 Task: Find connections with filter location Pātan with filter topic #Coachingwith filter profile language German with filter current company Aditya Birla Chemicals with filter school G.H. Raisoni College of Engineering(GHRCE), Nagpur  with filter industry Landscaping Services with filter service category Digital Marketing with filter keywords title Graphic Designer
Action: Mouse moved to (482, 70)
Screenshot: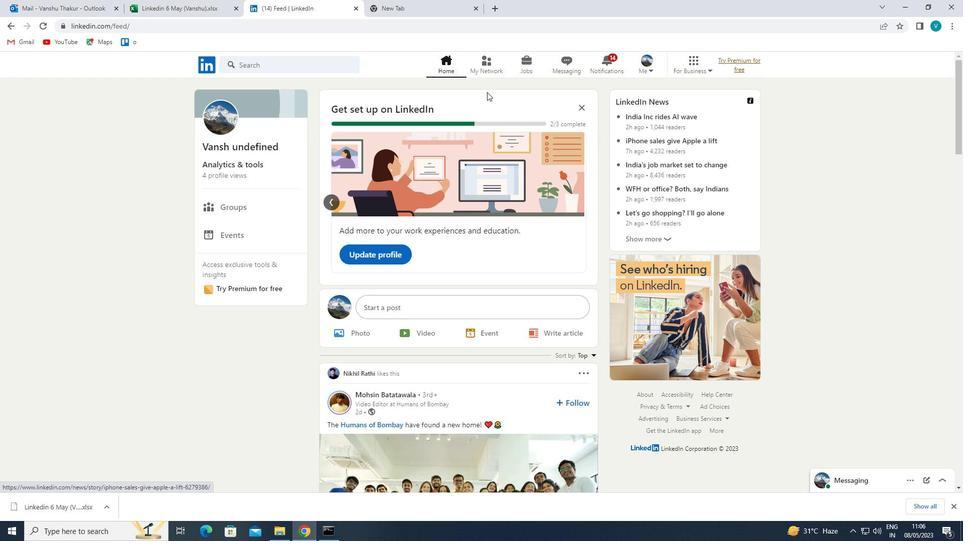 
Action: Mouse pressed left at (482, 70)
Screenshot: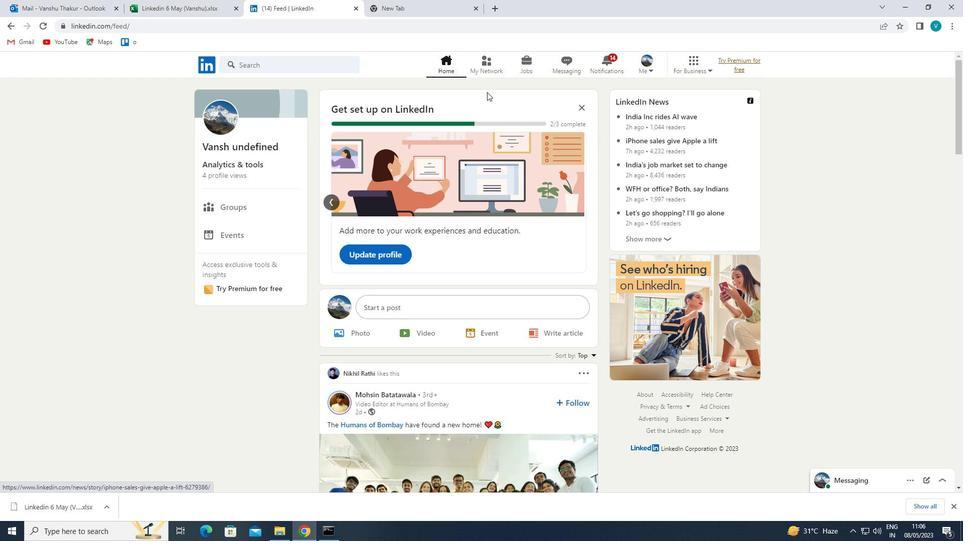 
Action: Mouse moved to (271, 117)
Screenshot: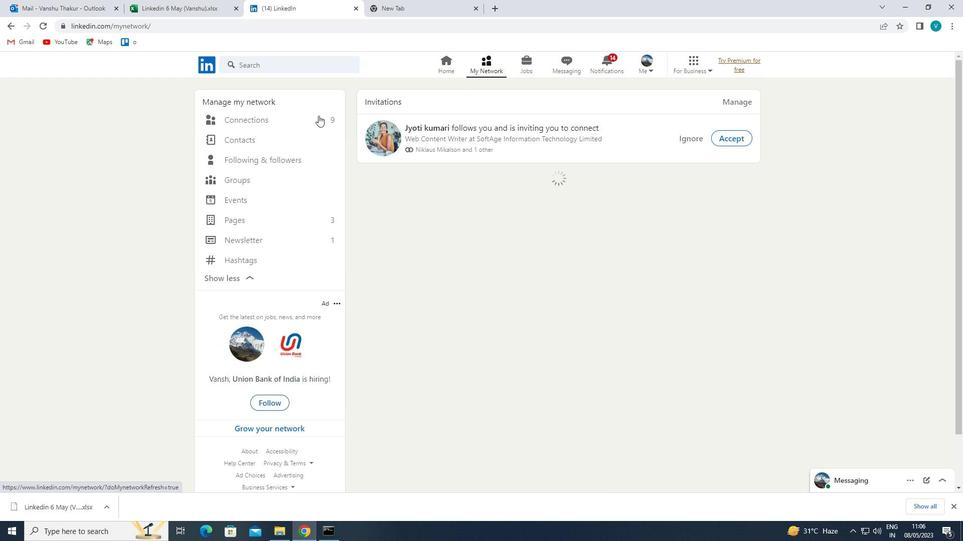 
Action: Mouse pressed left at (271, 117)
Screenshot: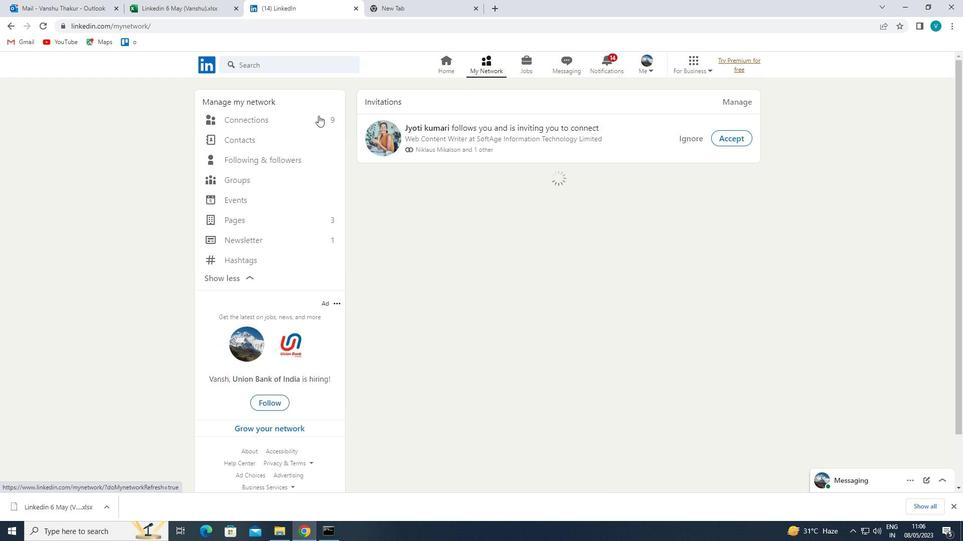 
Action: Mouse moved to (543, 122)
Screenshot: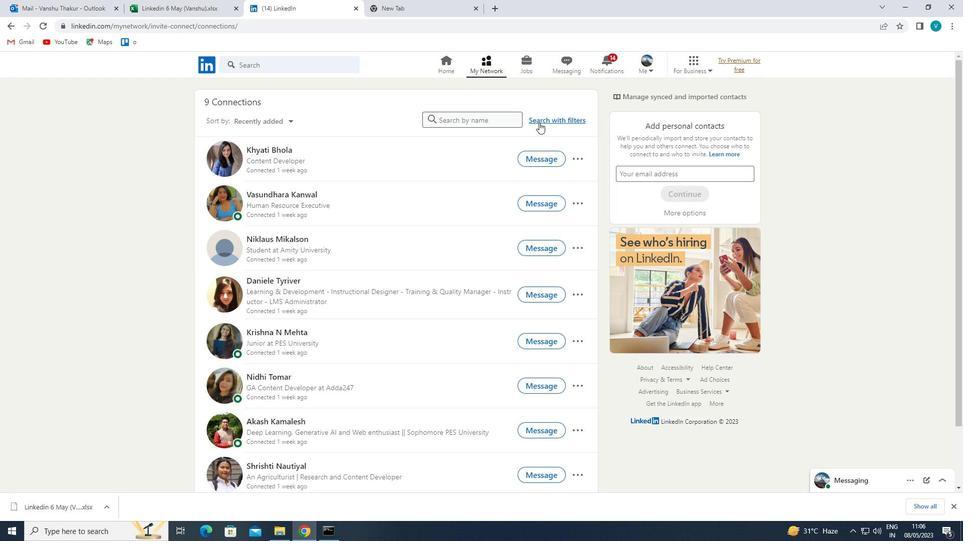
Action: Mouse pressed left at (543, 122)
Screenshot: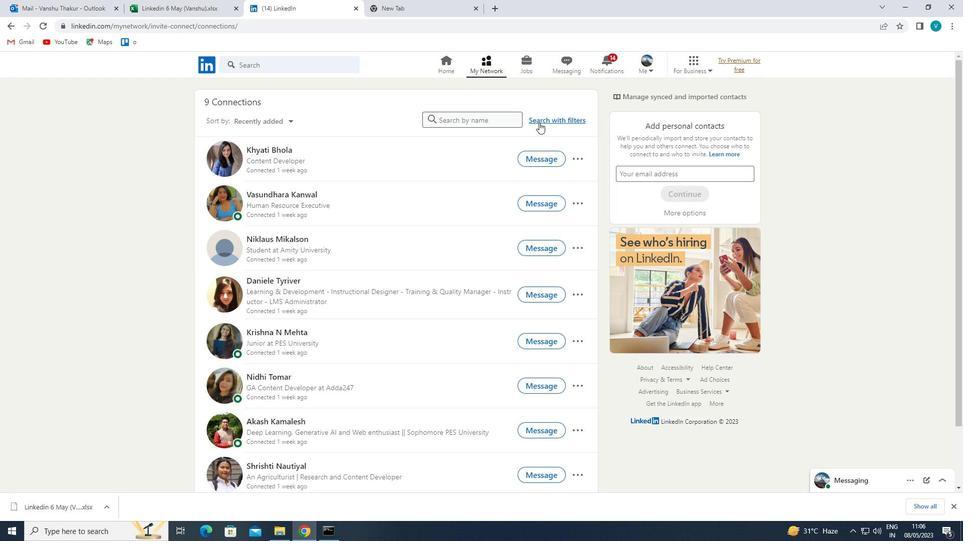 
Action: Mouse moved to (490, 96)
Screenshot: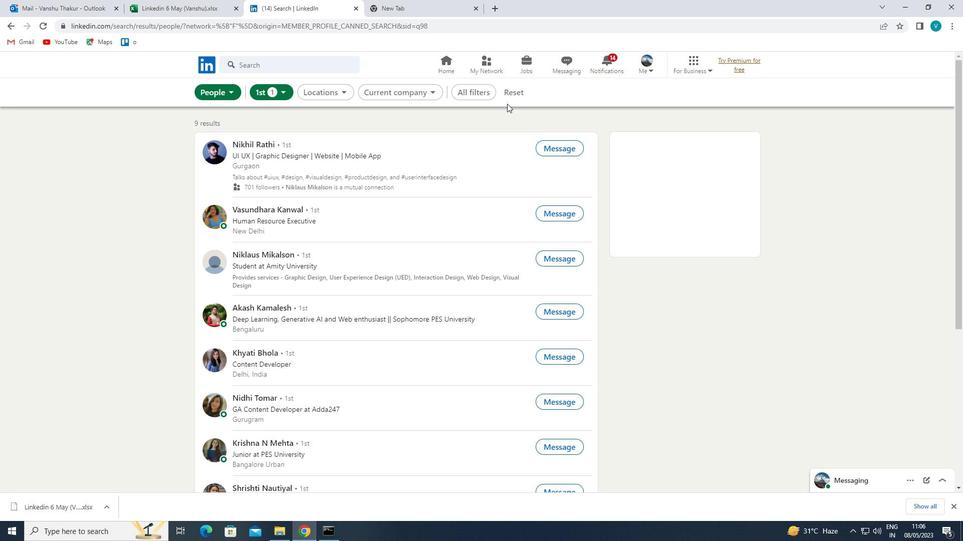 
Action: Mouse pressed left at (490, 96)
Screenshot: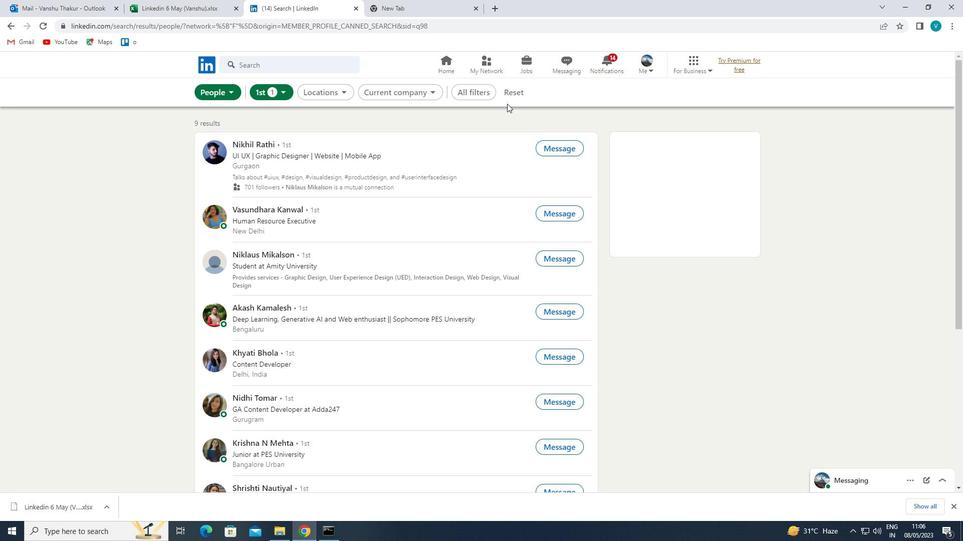 
Action: Mouse moved to (738, 179)
Screenshot: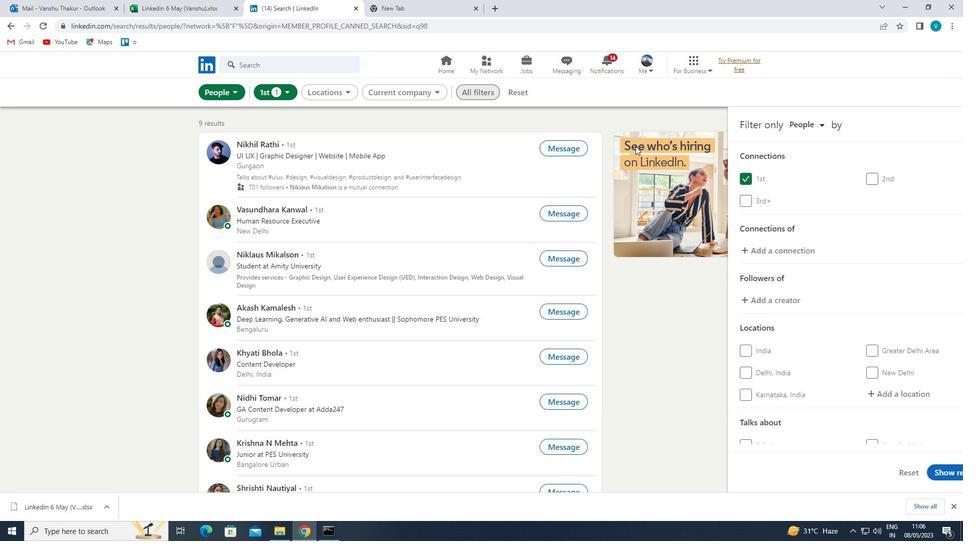 
Action: Mouse scrolled (738, 178) with delta (0, 0)
Screenshot: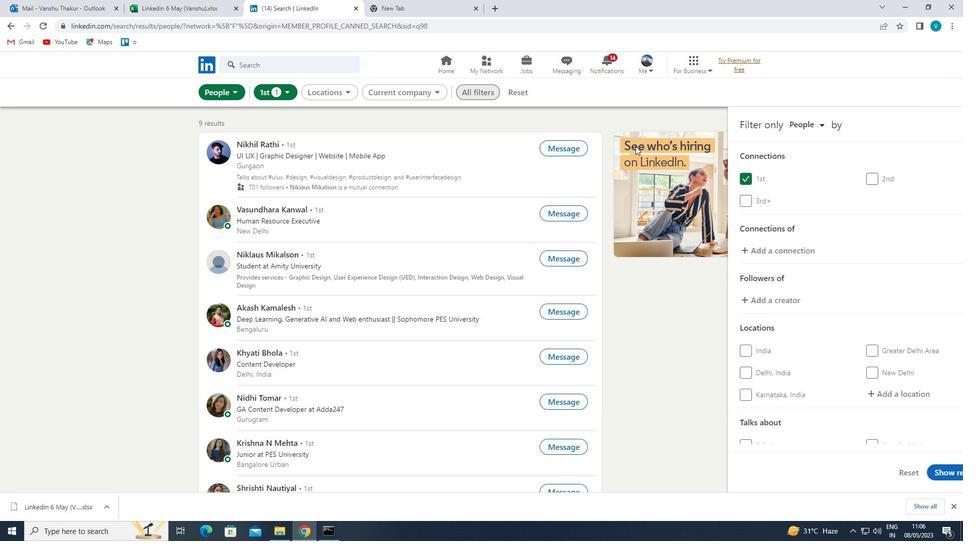 
Action: Mouse moved to (739, 179)
Screenshot: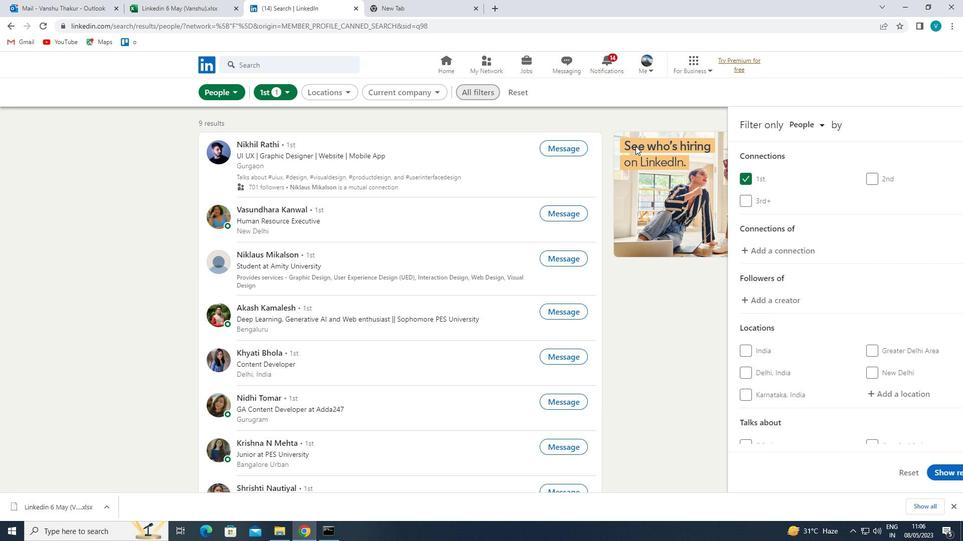 
Action: Mouse scrolled (739, 179) with delta (0, 0)
Screenshot: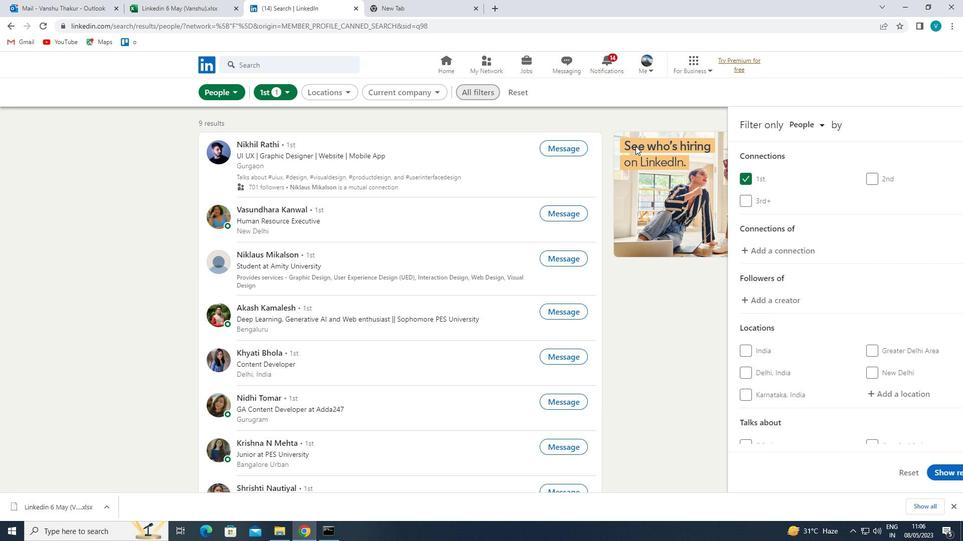 
Action: Mouse moved to (830, 292)
Screenshot: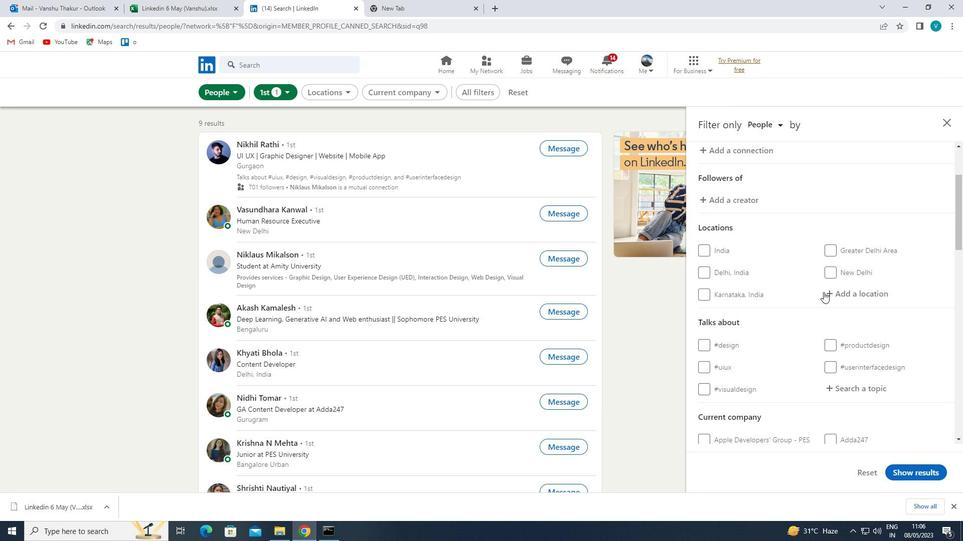 
Action: Mouse pressed left at (830, 292)
Screenshot: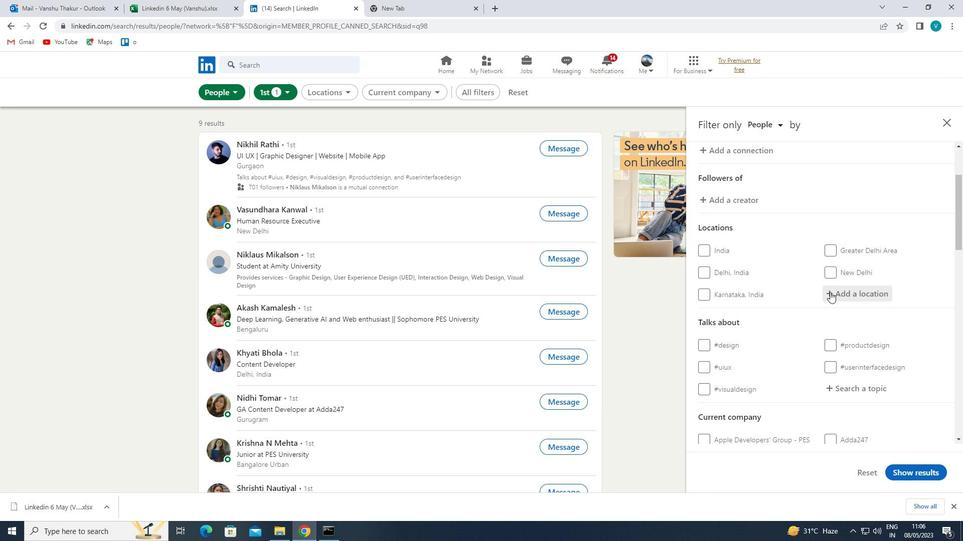 
Action: Mouse moved to (690, 312)
Screenshot: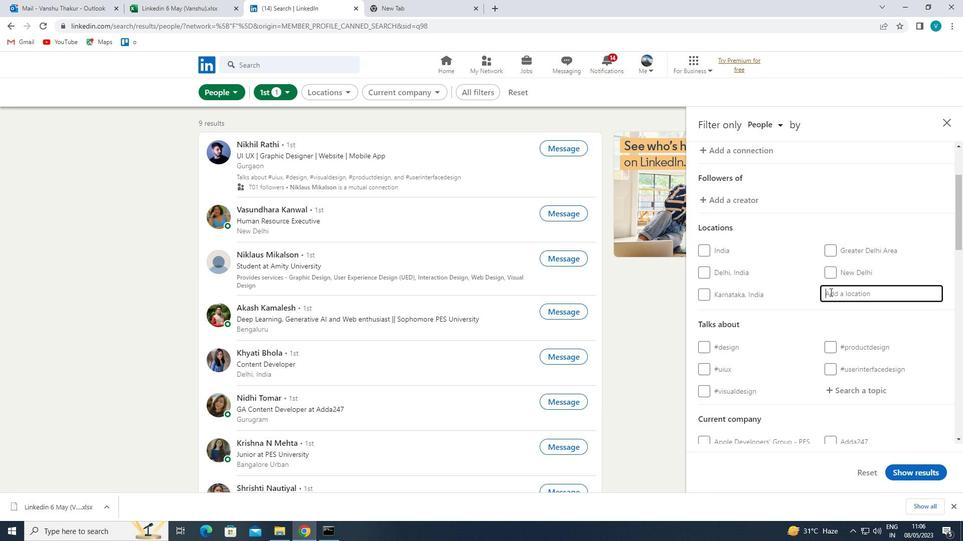 
Action: Key pressed <Key.shift>
Screenshot: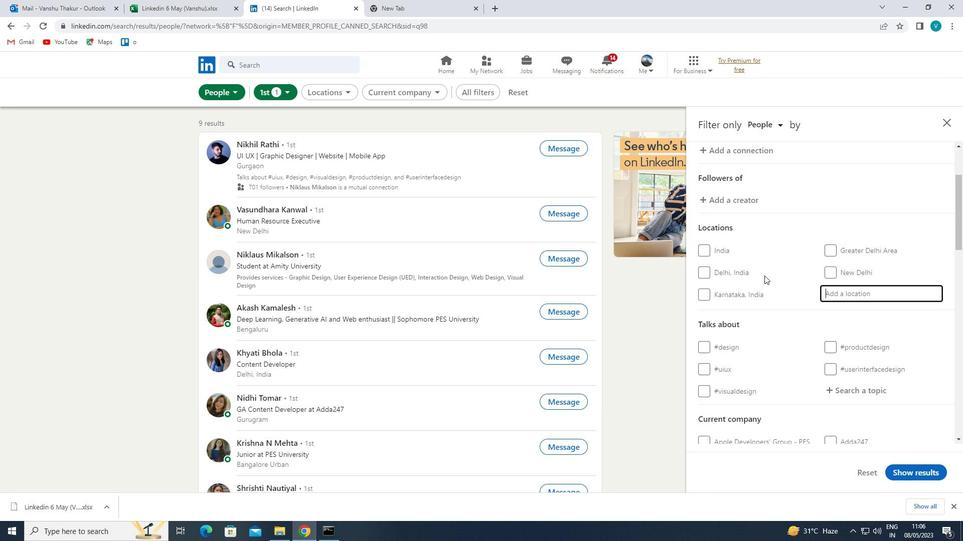 
Action: Mouse moved to (690, 312)
Screenshot: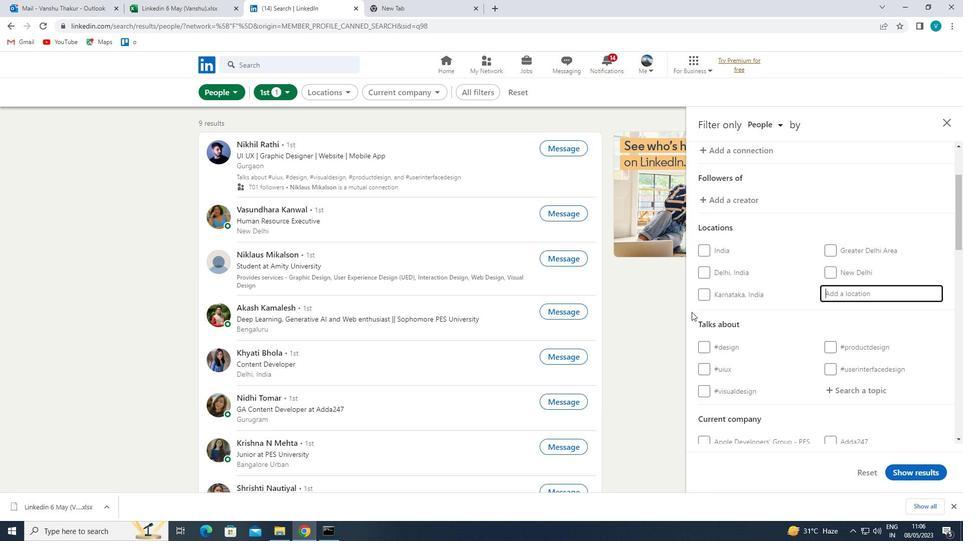 
Action: Key pressed PATAN
Screenshot: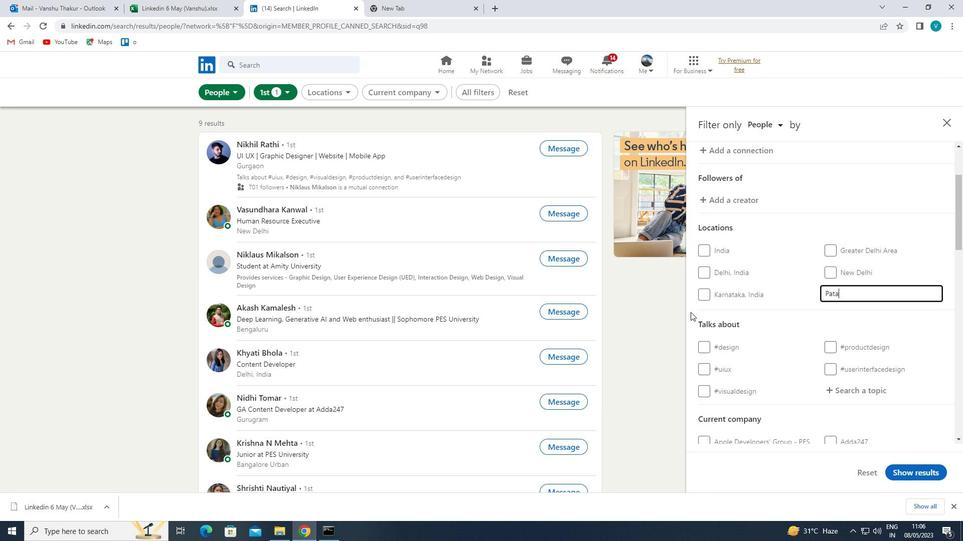 
Action: Mouse moved to (727, 308)
Screenshot: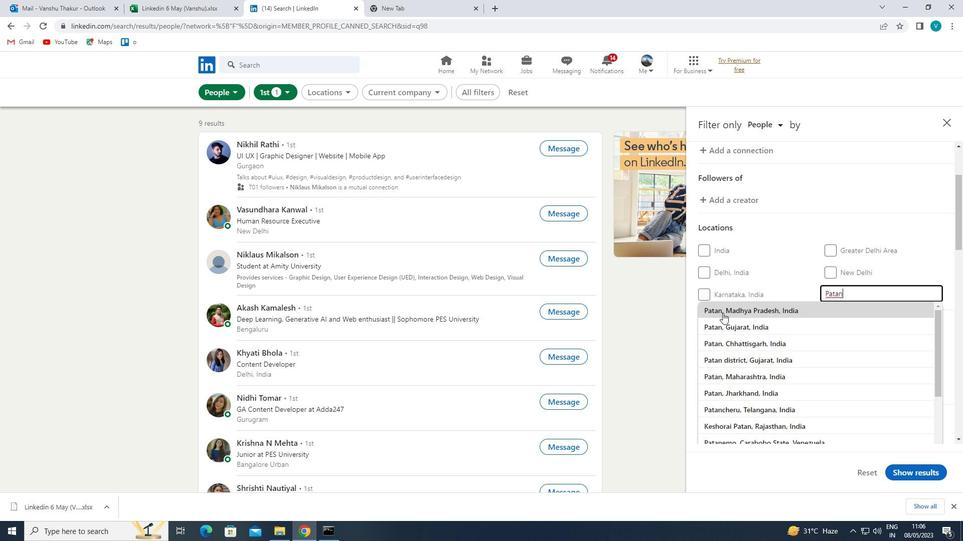 
Action: Mouse pressed left at (727, 308)
Screenshot: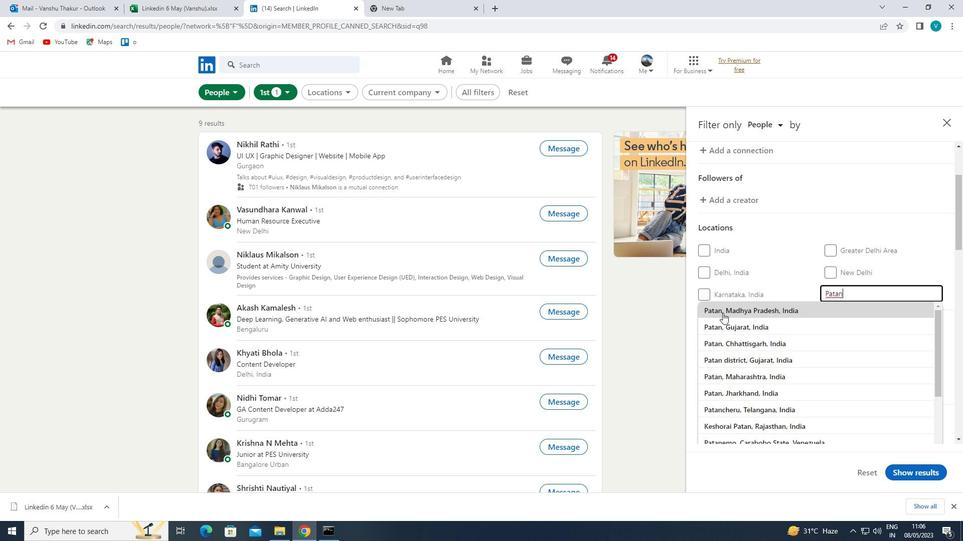 
Action: Mouse moved to (744, 322)
Screenshot: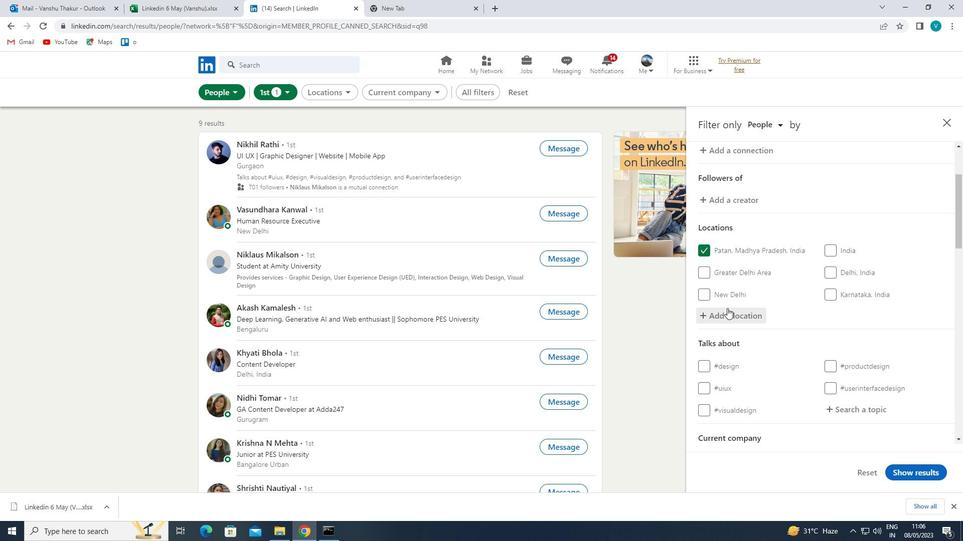 
Action: Mouse scrolled (744, 322) with delta (0, 0)
Screenshot: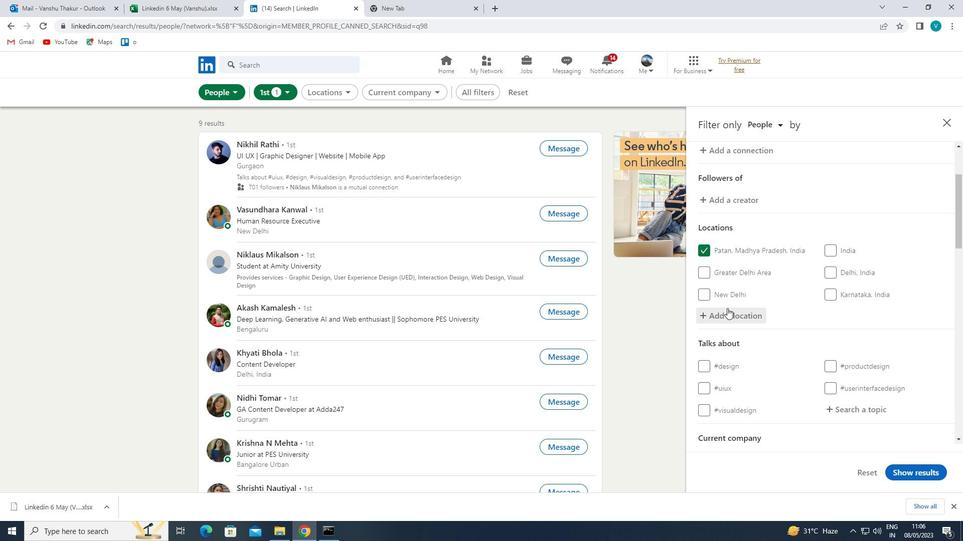 
Action: Mouse moved to (747, 326)
Screenshot: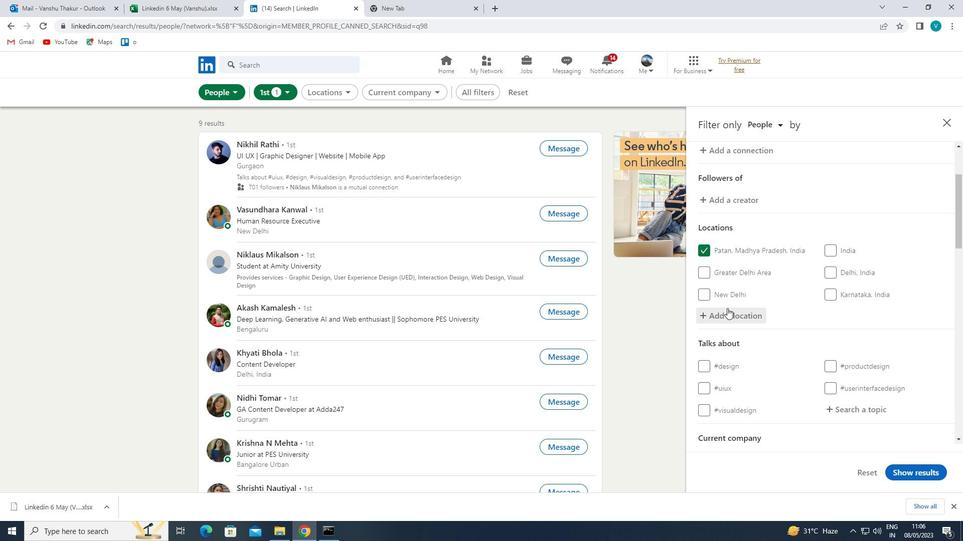 
Action: Mouse scrolled (747, 325) with delta (0, 0)
Screenshot: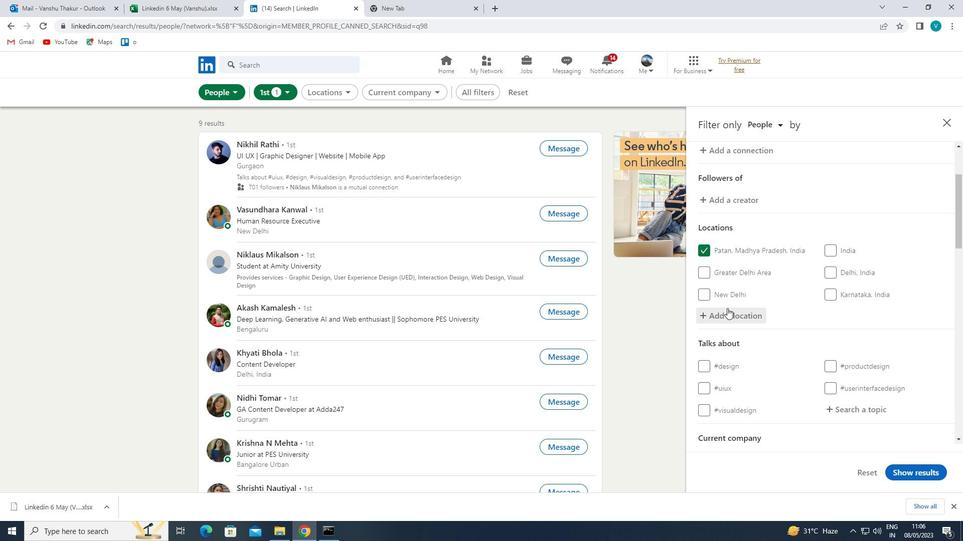 
Action: Mouse moved to (812, 310)
Screenshot: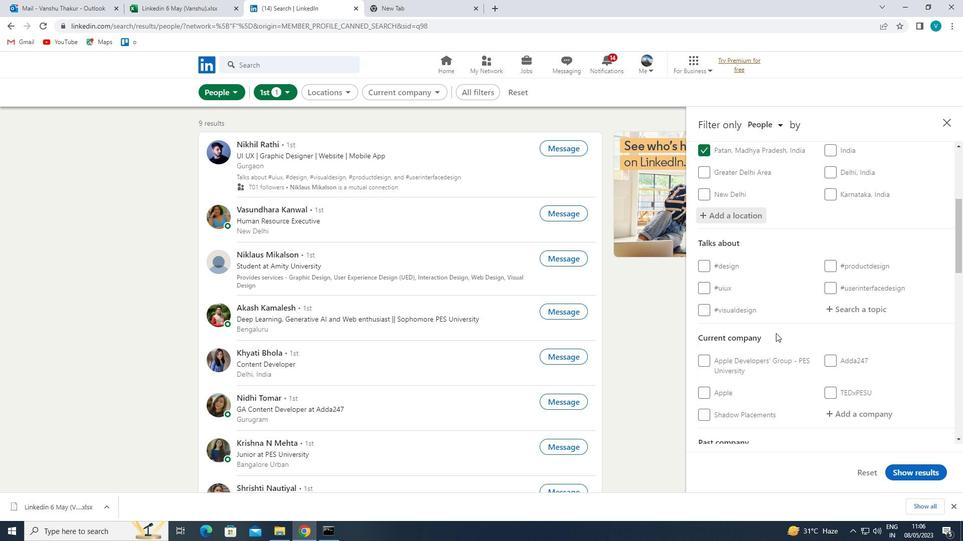 
Action: Mouse pressed left at (812, 310)
Screenshot: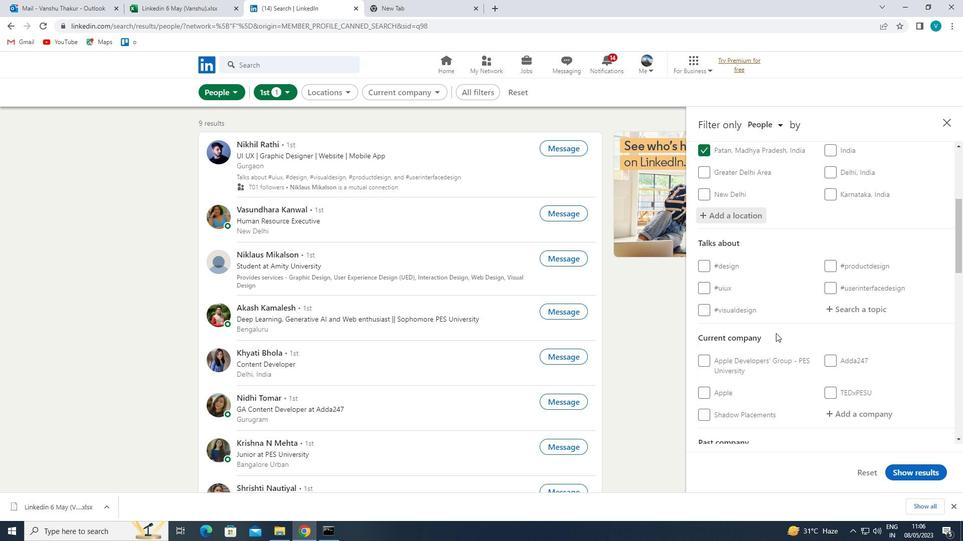 
Action: Mouse moved to (874, 309)
Screenshot: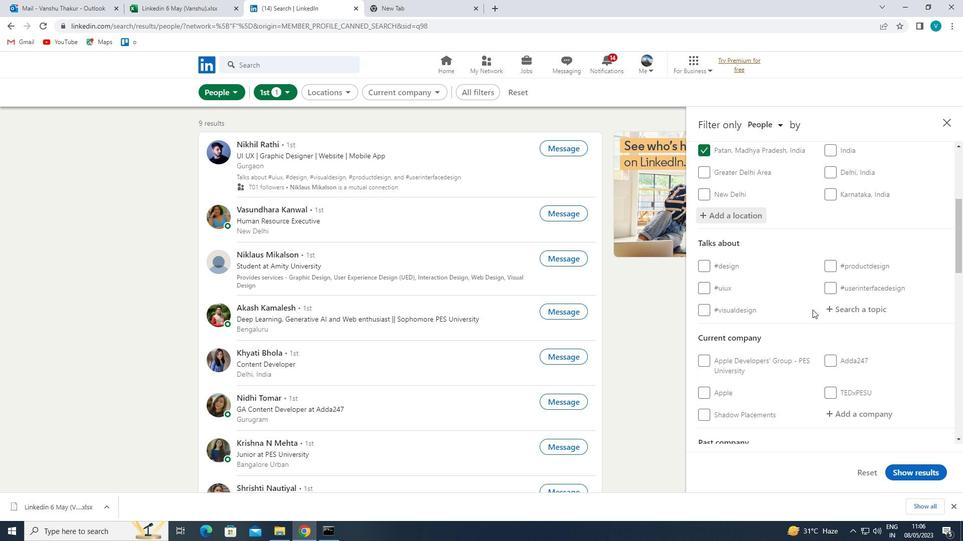 
Action: Mouse pressed left at (874, 309)
Screenshot: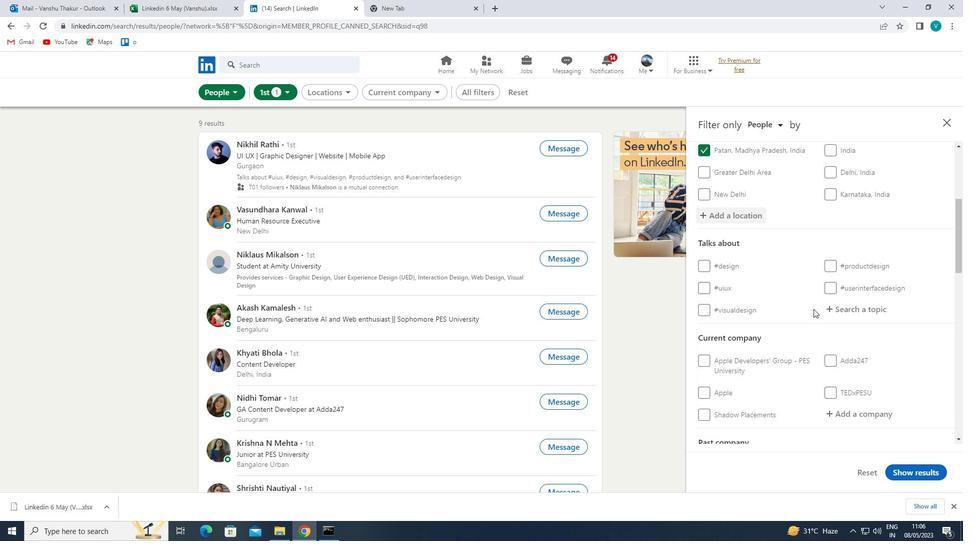 
Action: Mouse moved to (717, 222)
Screenshot: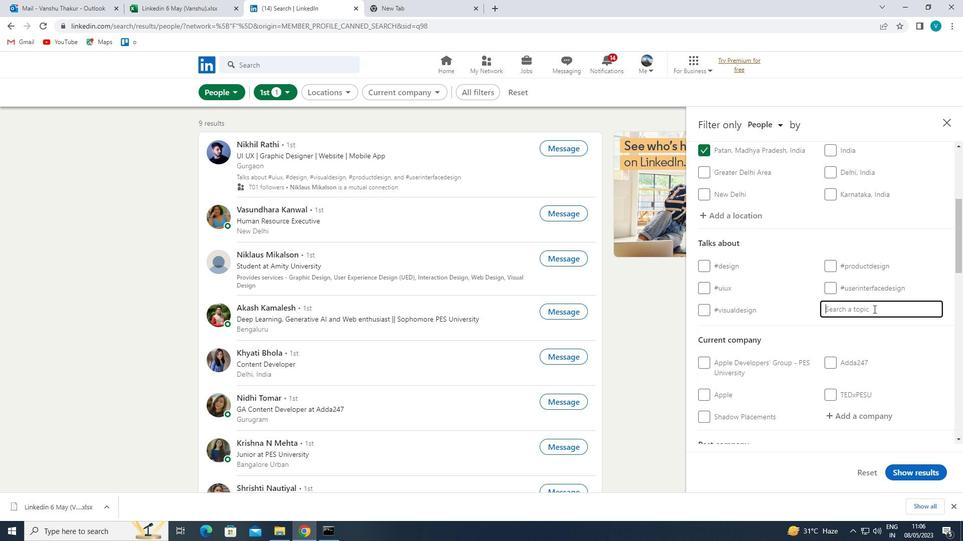
Action: Key pressed COACHIM<Key.backspace>NG
Screenshot: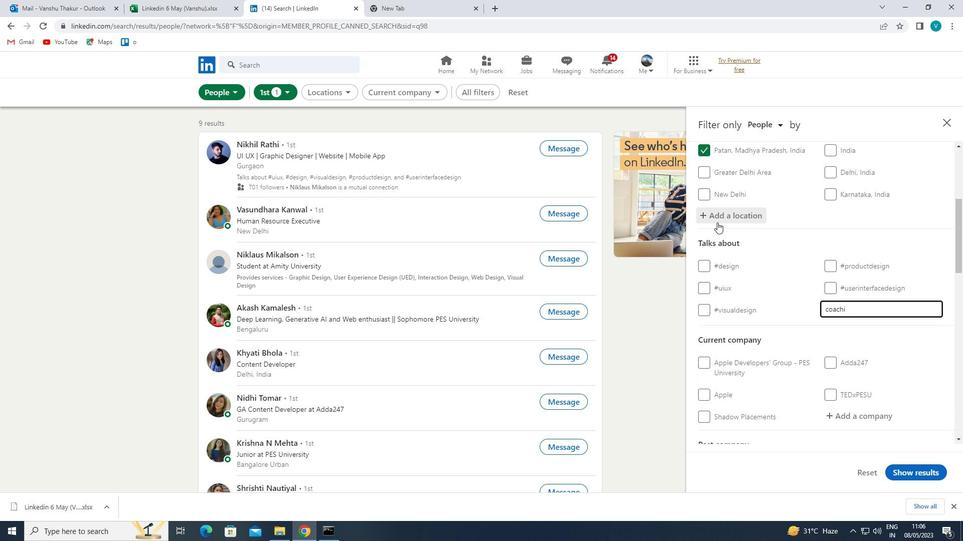 
Action: Mouse moved to (749, 324)
Screenshot: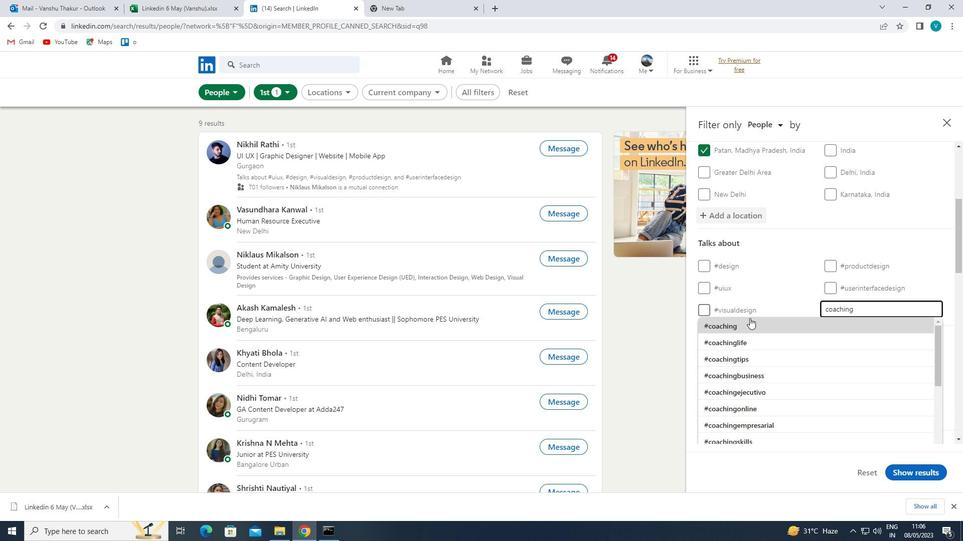 
Action: Mouse pressed left at (749, 324)
Screenshot: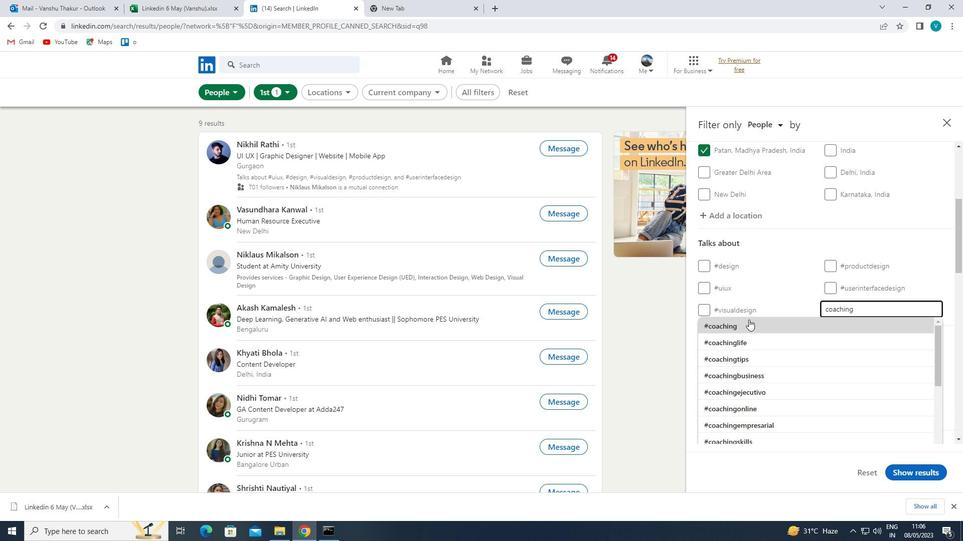 
Action: Mouse moved to (801, 341)
Screenshot: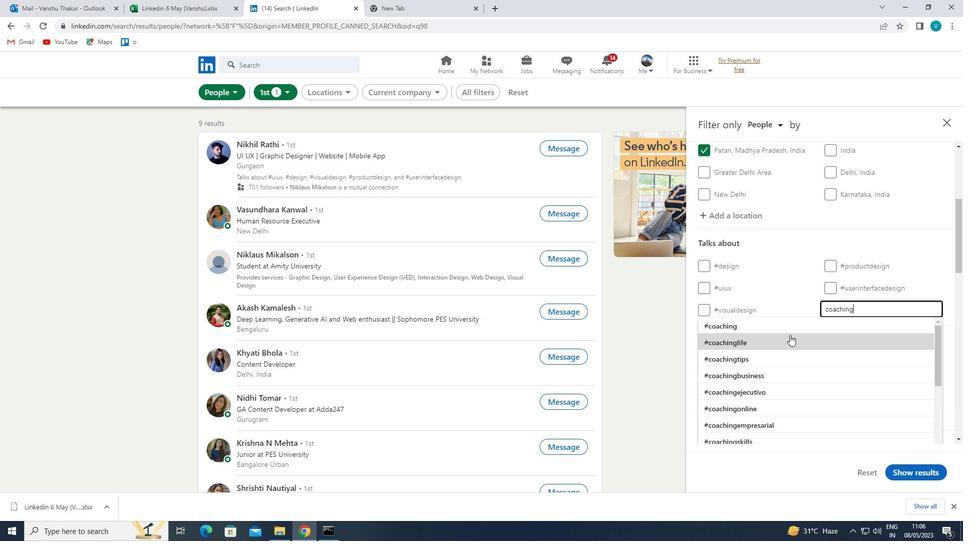 
Action: Mouse scrolled (801, 341) with delta (0, 0)
Screenshot: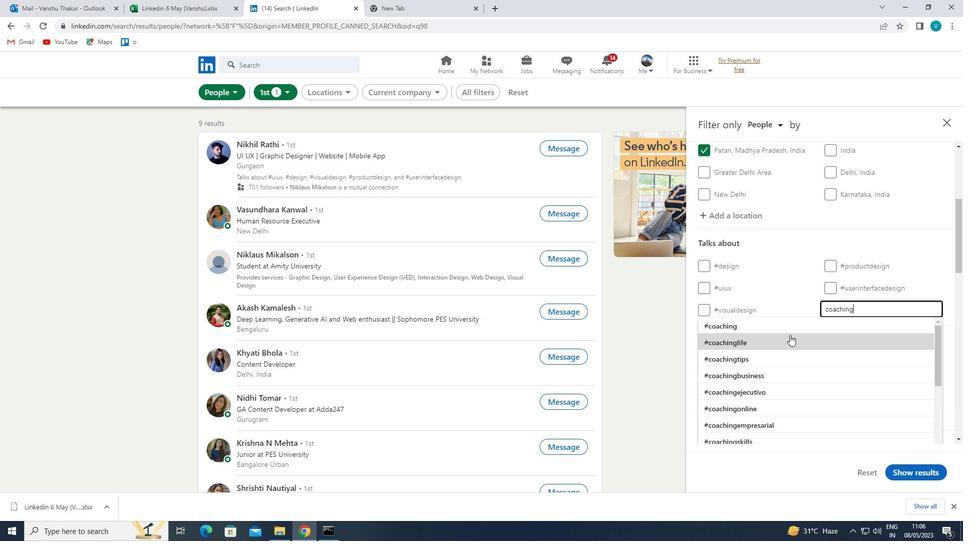 
Action: Mouse scrolled (801, 341) with delta (0, 0)
Screenshot: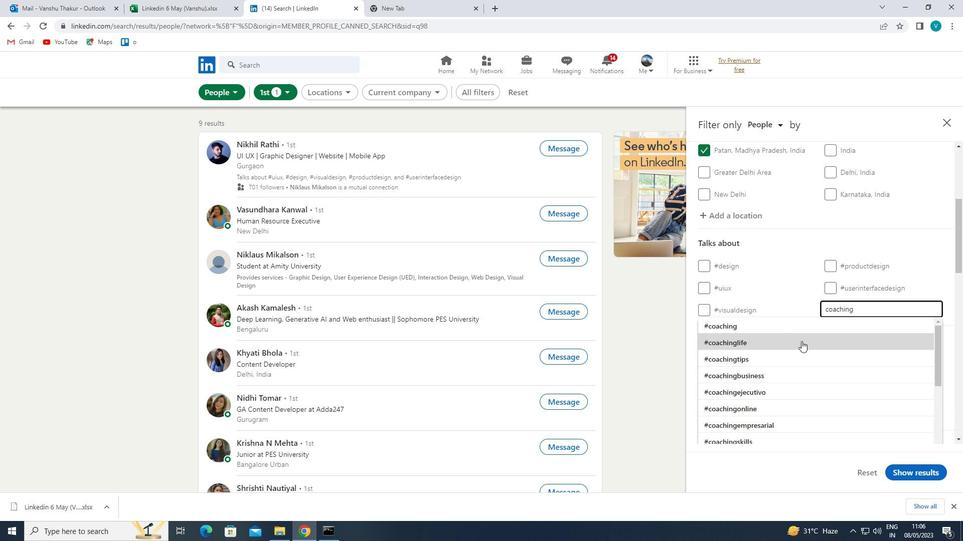 
Action: Mouse moved to (802, 342)
Screenshot: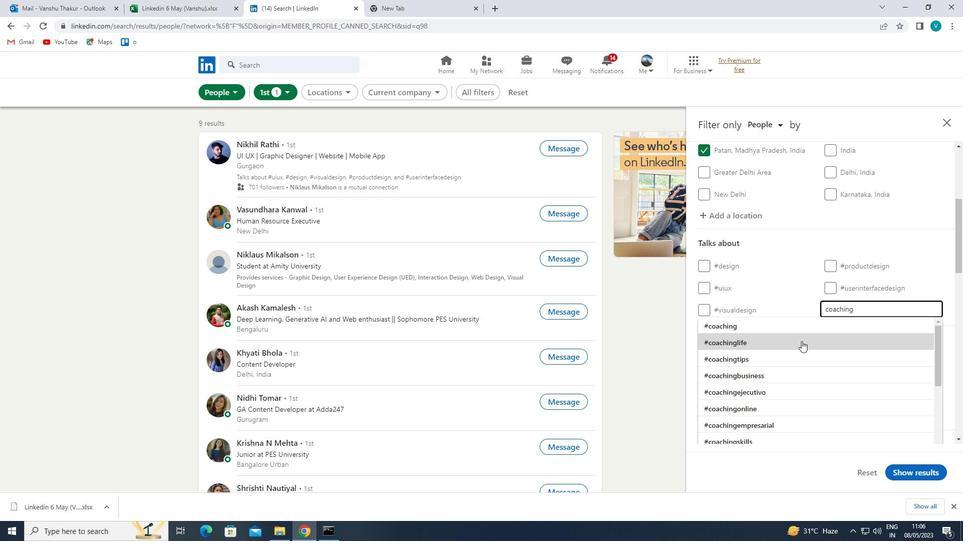 
Action: Mouse scrolled (802, 342) with delta (0, 0)
Screenshot: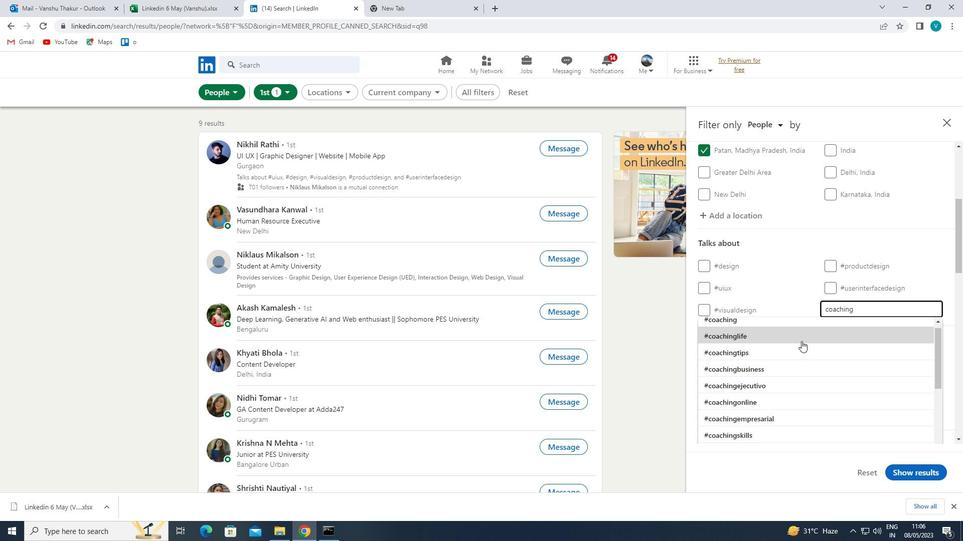 
Action: Mouse scrolled (802, 343) with delta (0, 0)
Screenshot: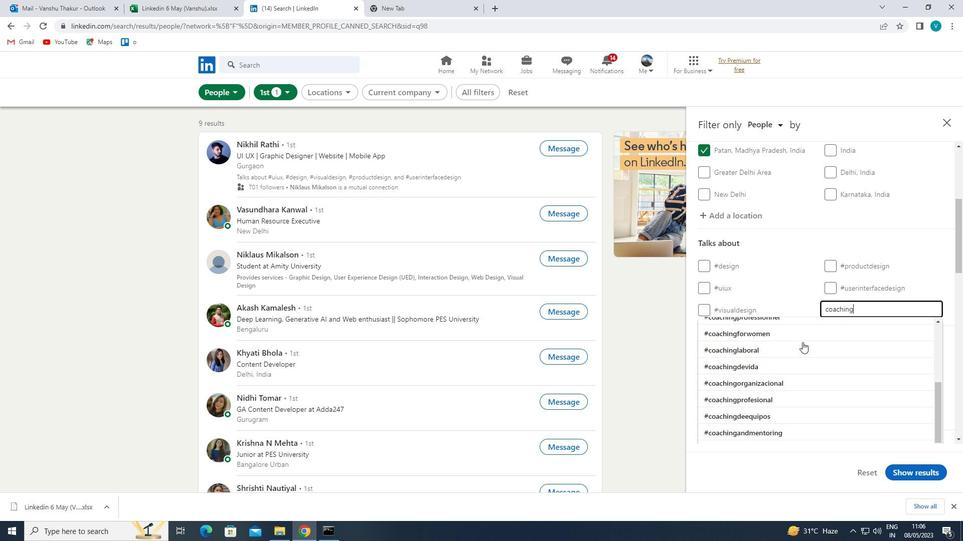 
Action: Mouse scrolled (802, 343) with delta (0, 0)
Screenshot: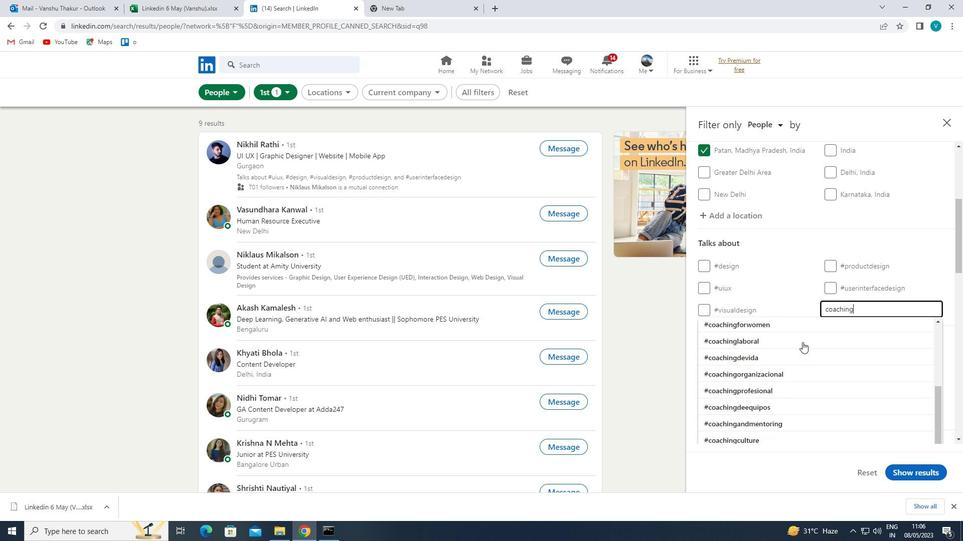 
Action: Mouse scrolled (802, 343) with delta (0, 0)
Screenshot: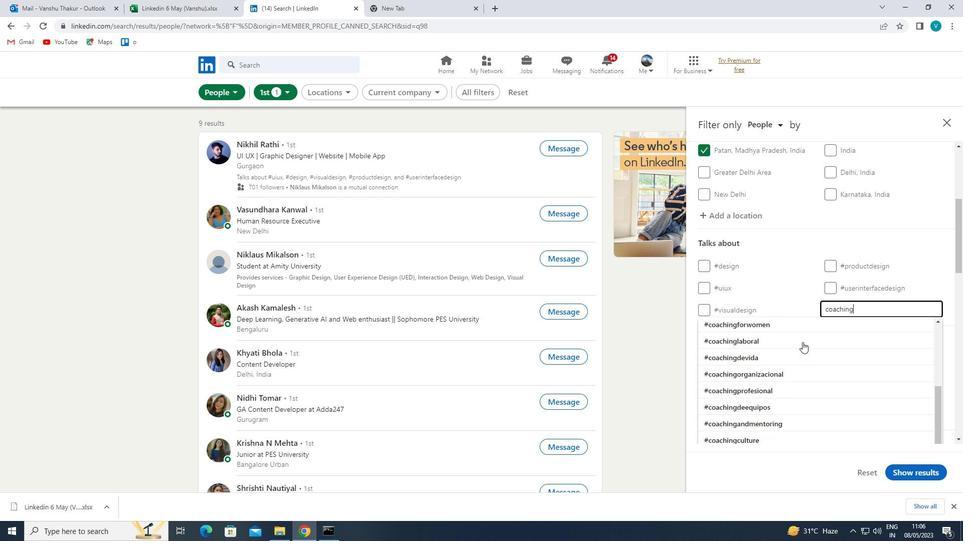 
Action: Mouse scrolled (802, 343) with delta (0, 0)
Screenshot: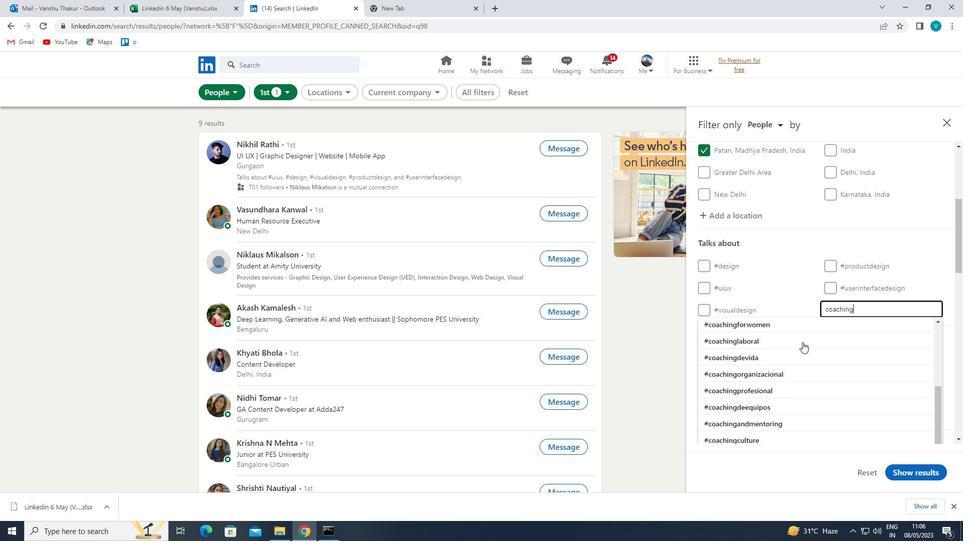 
Action: Mouse moved to (803, 335)
Screenshot: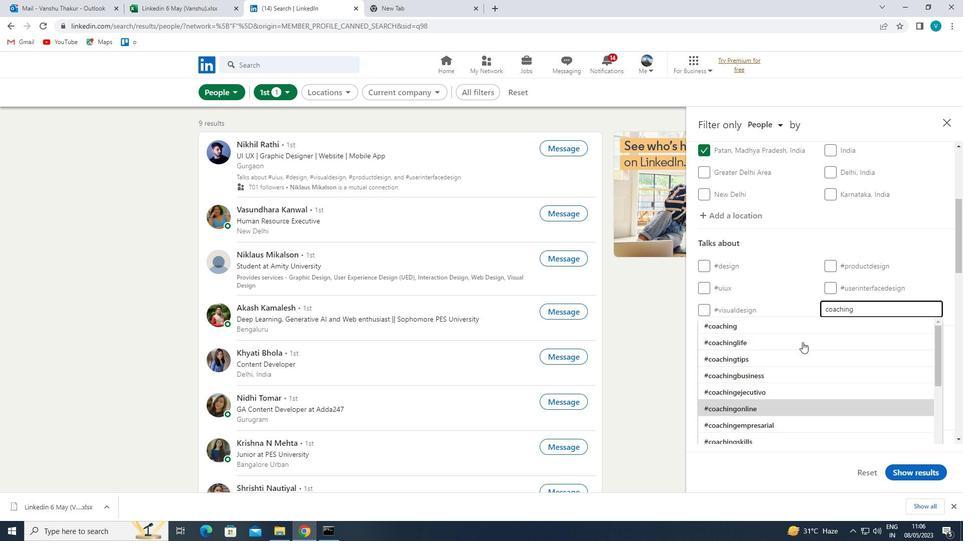 
Action: Mouse scrolled (803, 336) with delta (0, 0)
Screenshot: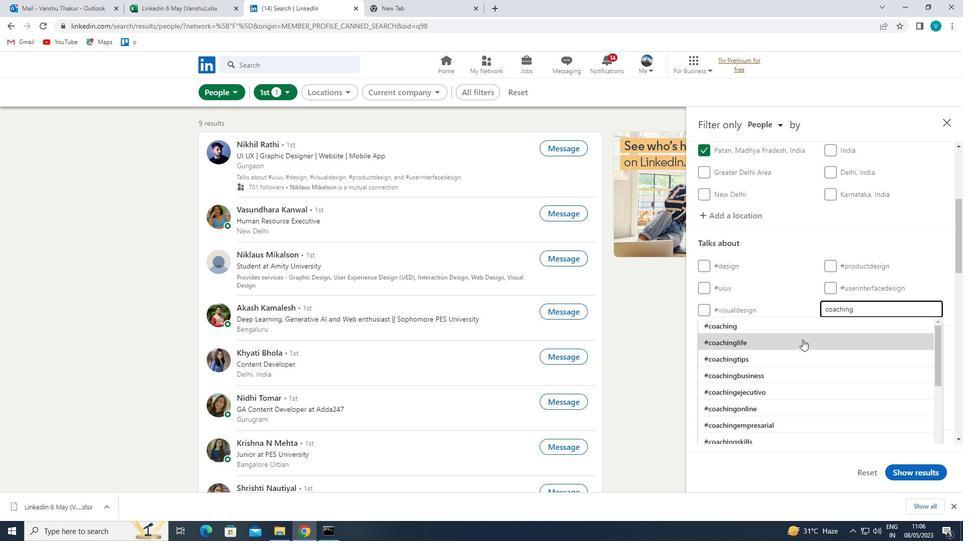 
Action: Mouse scrolled (803, 336) with delta (0, 0)
Screenshot: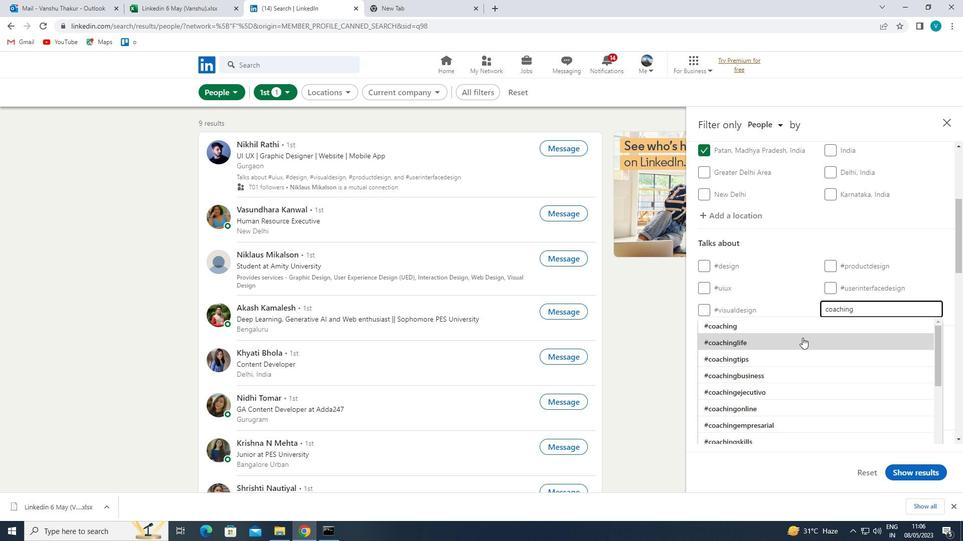 
Action: Mouse scrolled (803, 336) with delta (0, 0)
Screenshot: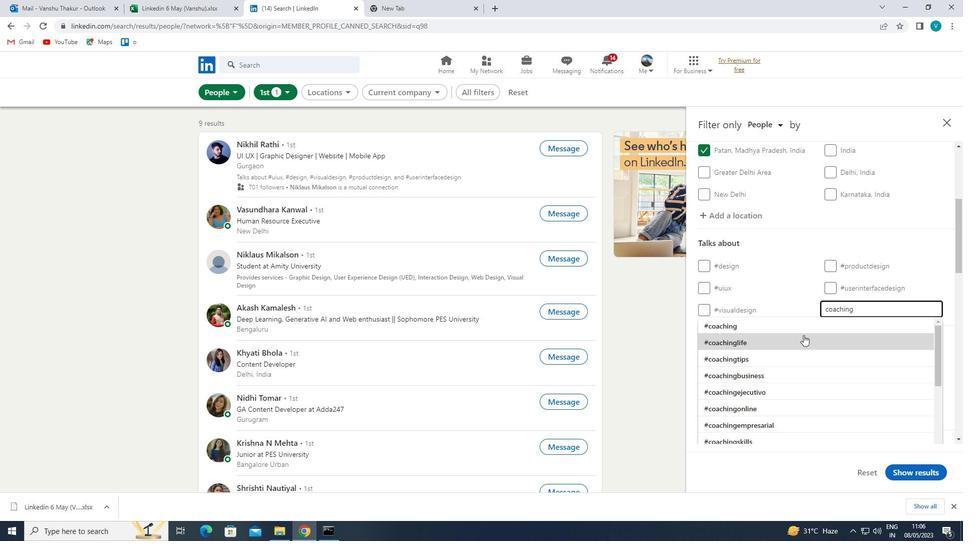 
Action: Mouse moved to (930, 361)
Screenshot: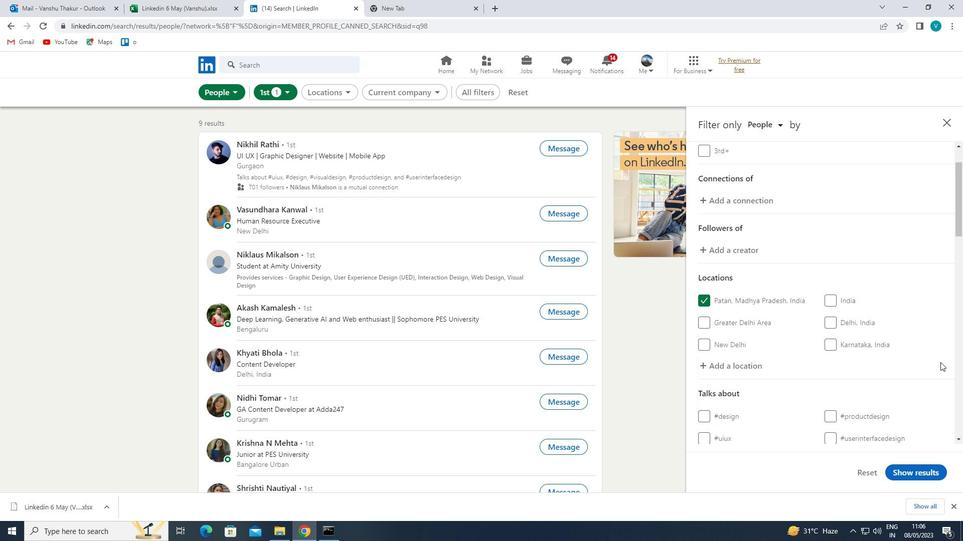 
Action: Mouse scrolled (930, 360) with delta (0, 0)
Screenshot: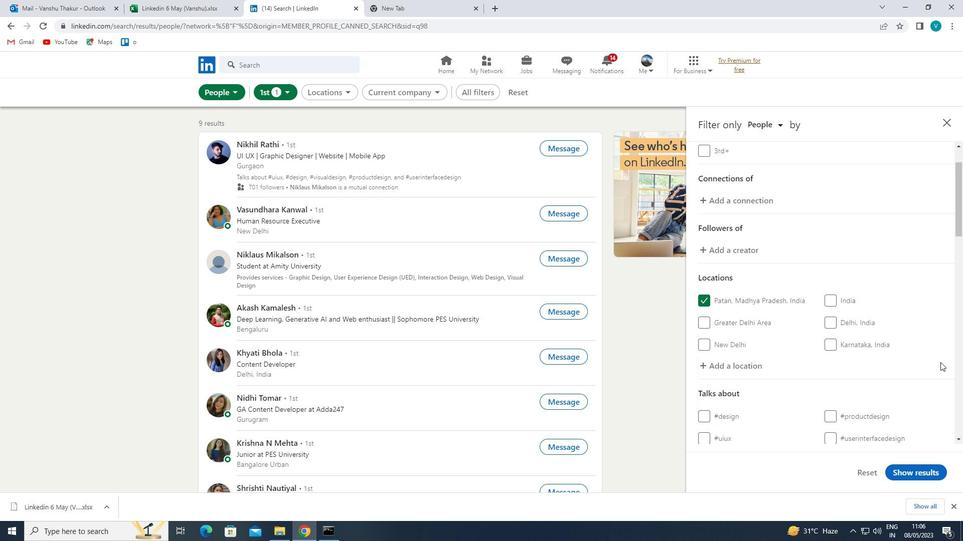 
Action: Mouse moved to (930, 362)
Screenshot: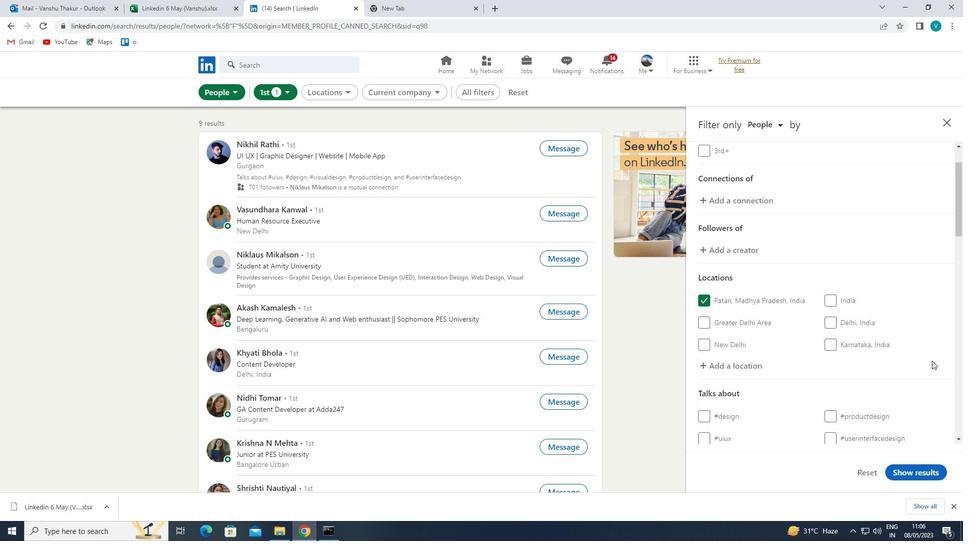 
Action: Mouse scrolled (930, 362) with delta (0, 0)
Screenshot: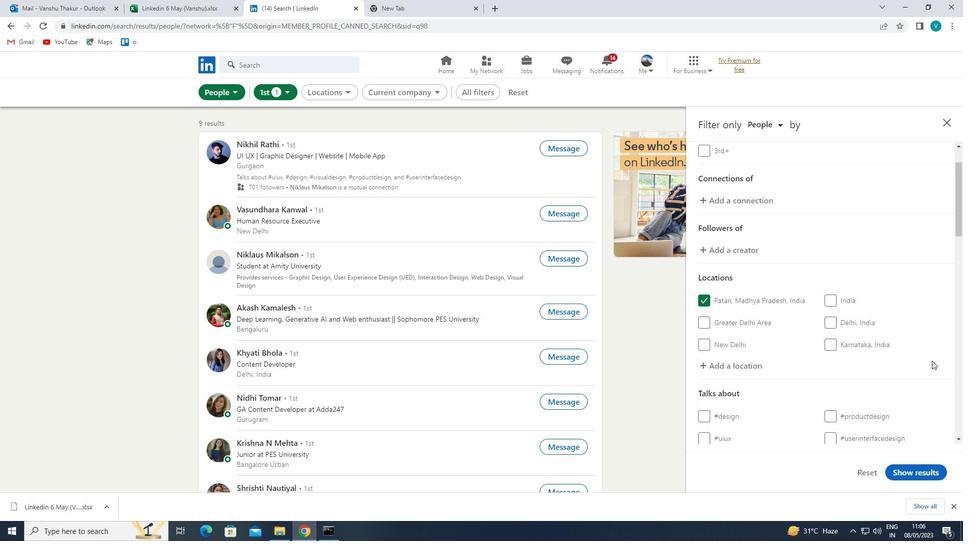 
Action: Mouse moved to (930, 363)
Screenshot: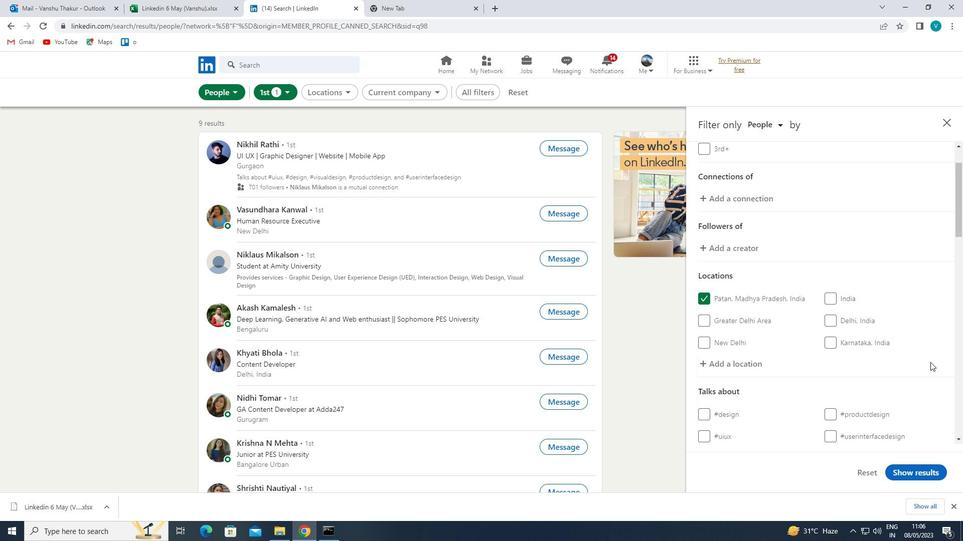 
Action: Mouse scrolled (930, 362) with delta (0, 0)
Screenshot: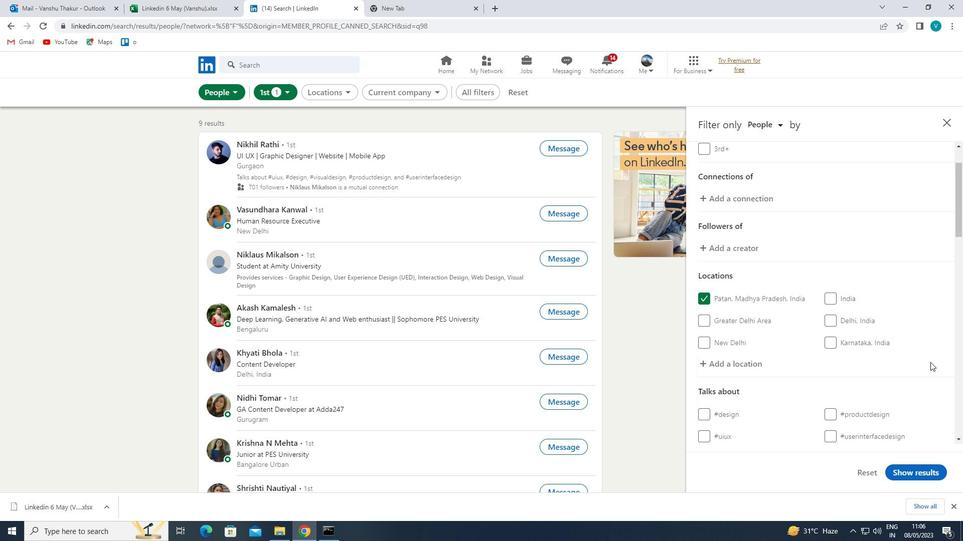 
Action: Mouse moved to (762, 330)
Screenshot: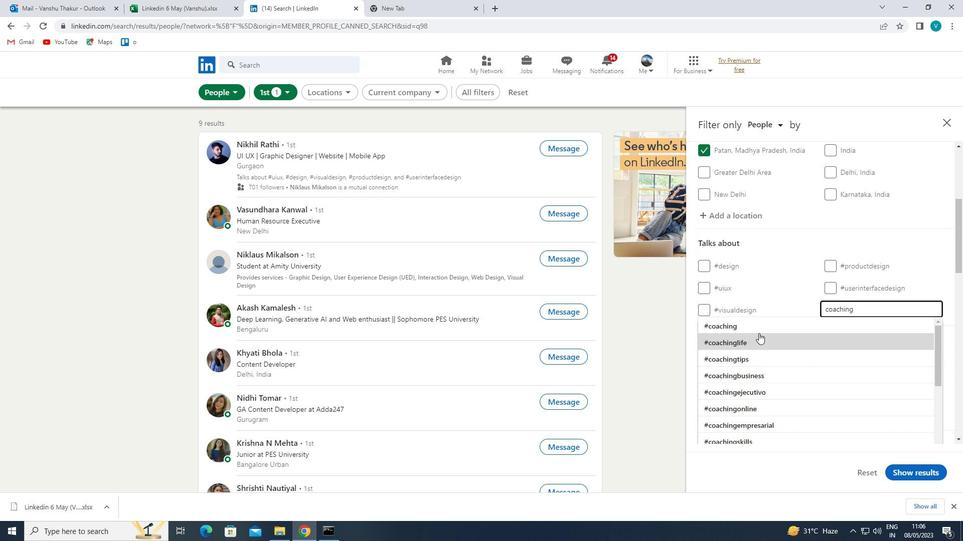 
Action: Mouse pressed left at (762, 330)
Screenshot: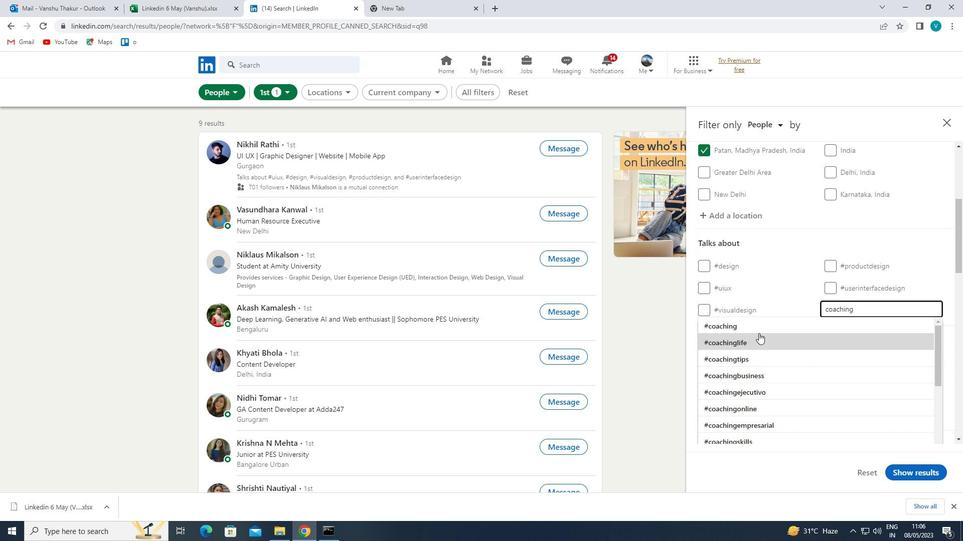
Action: Mouse moved to (868, 348)
Screenshot: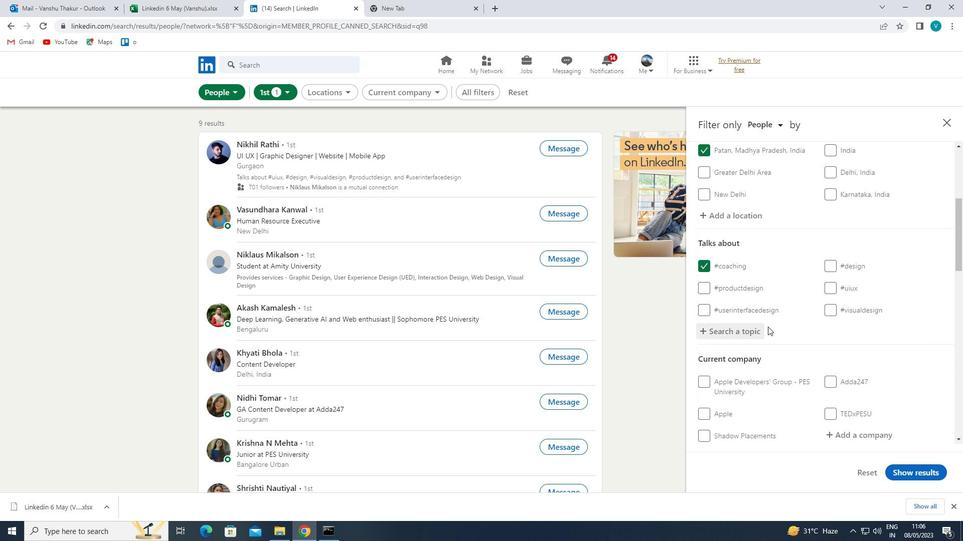 
Action: Mouse scrolled (868, 347) with delta (0, 0)
Screenshot: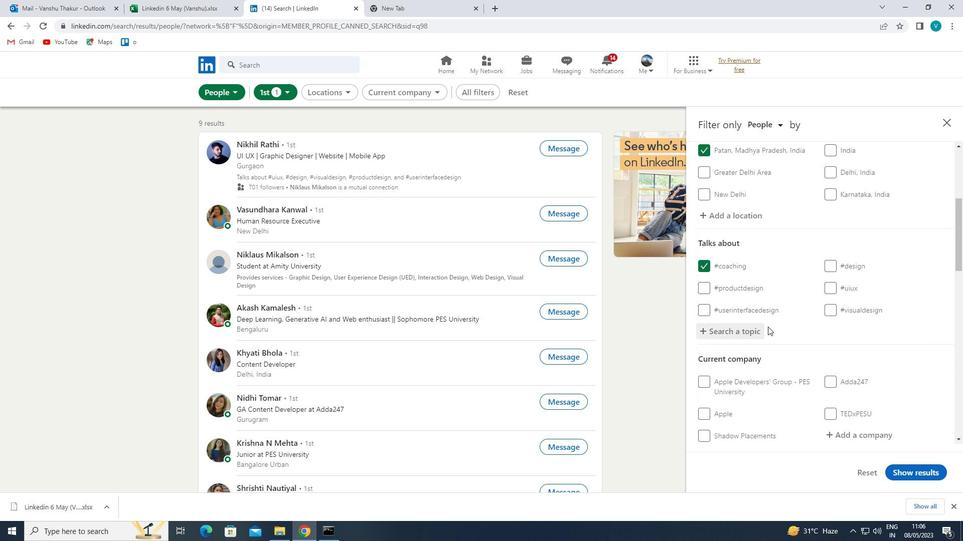 
Action: Mouse moved to (869, 349)
Screenshot: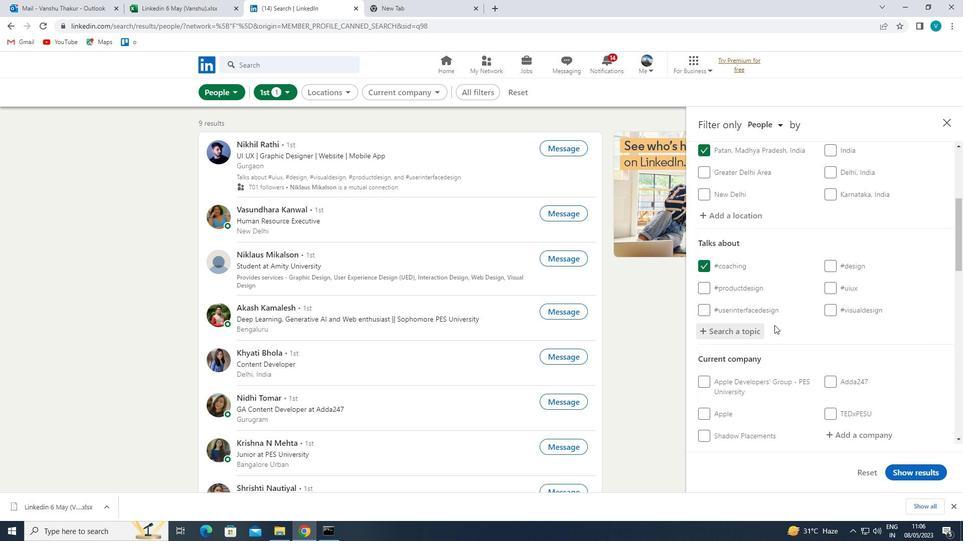 
Action: Mouse scrolled (869, 348) with delta (0, 0)
Screenshot: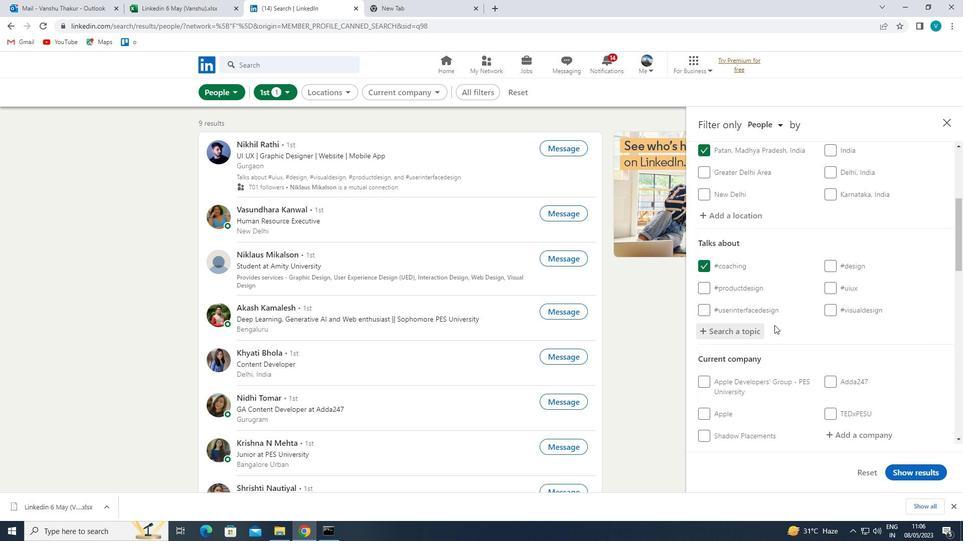
Action: Mouse scrolled (869, 348) with delta (0, 0)
Screenshot: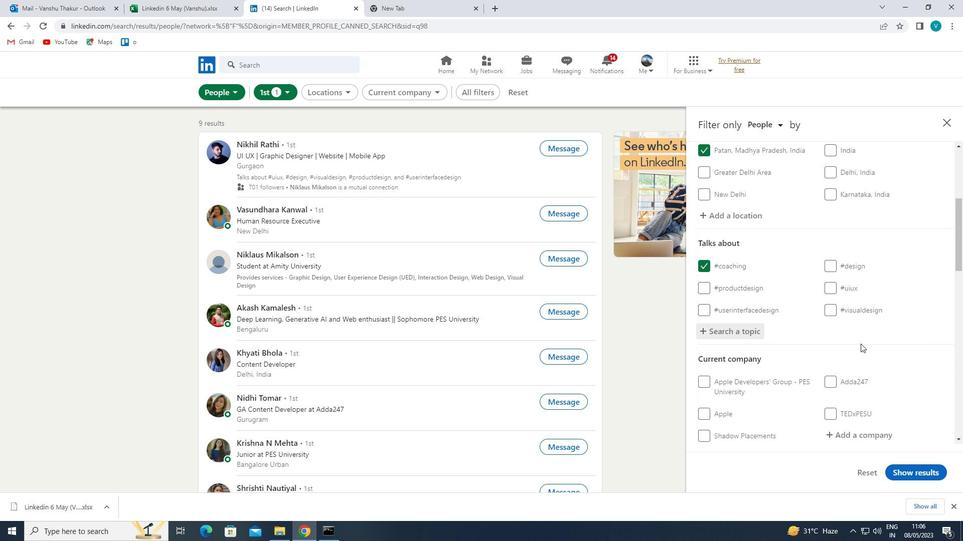 
Action: Mouse moved to (869, 286)
Screenshot: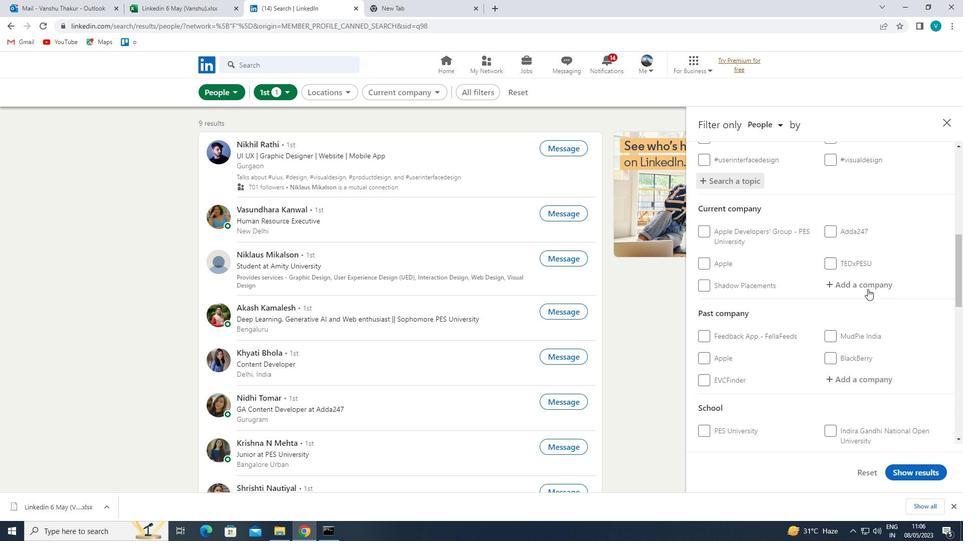 
Action: Mouse pressed left at (869, 286)
Screenshot: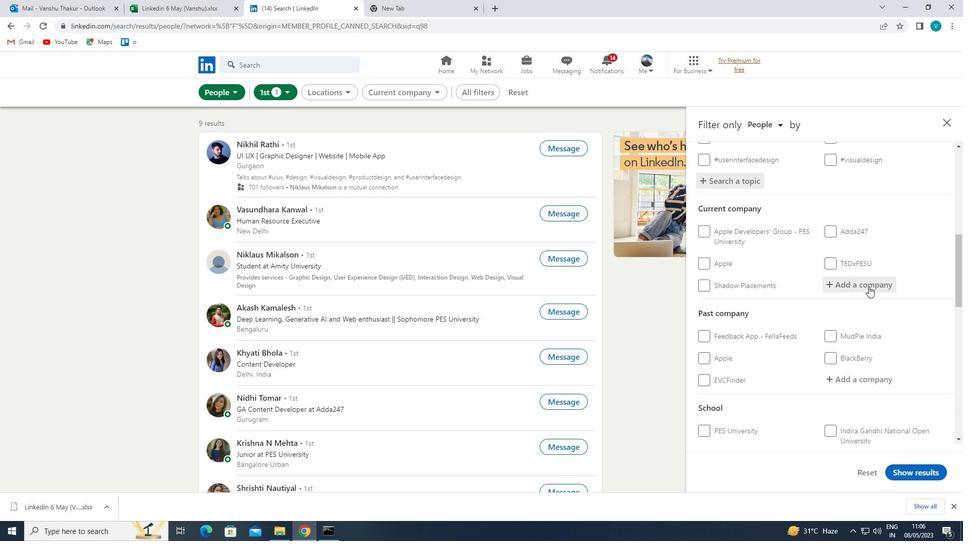 
Action: Key pressed <Key.shift>
Screenshot: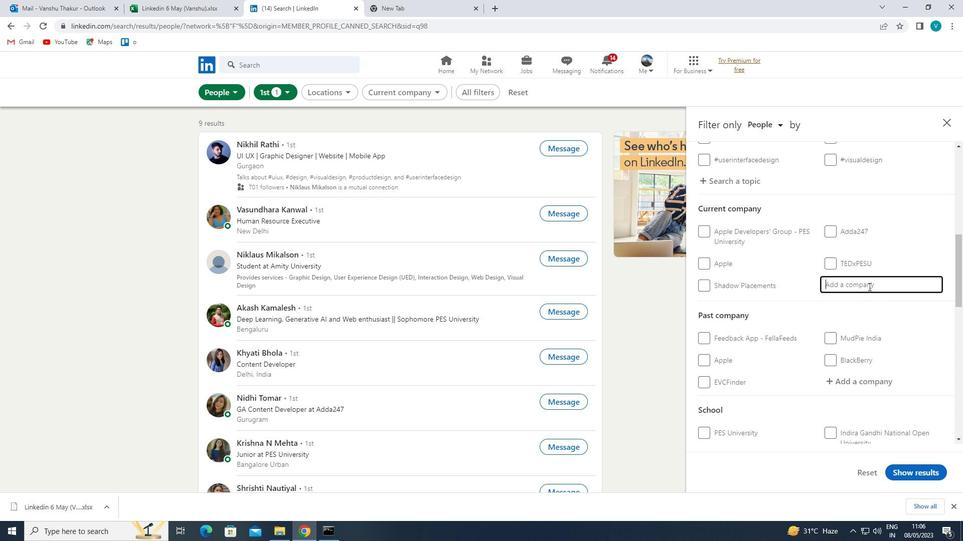 
Action: Mouse moved to (802, 248)
Screenshot: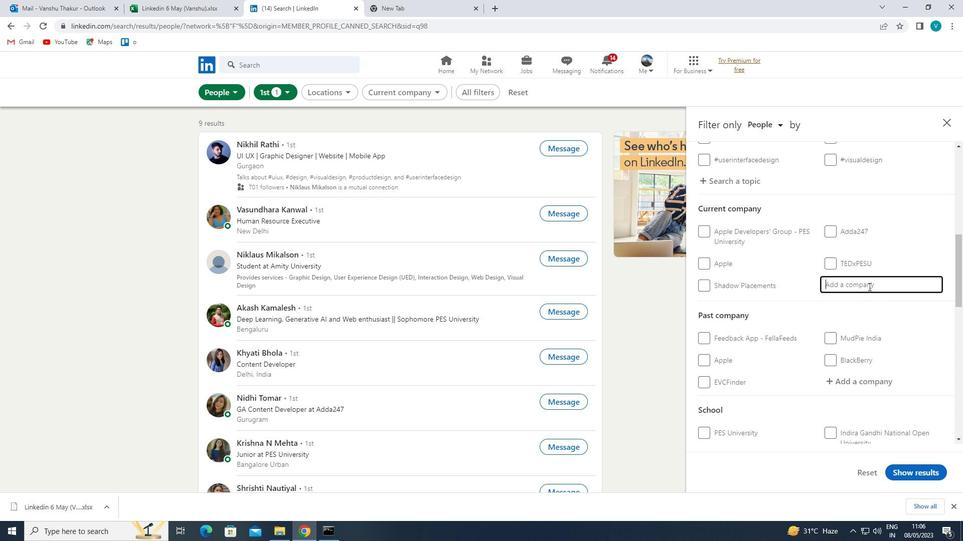 
Action: Key pressed A
Screenshot: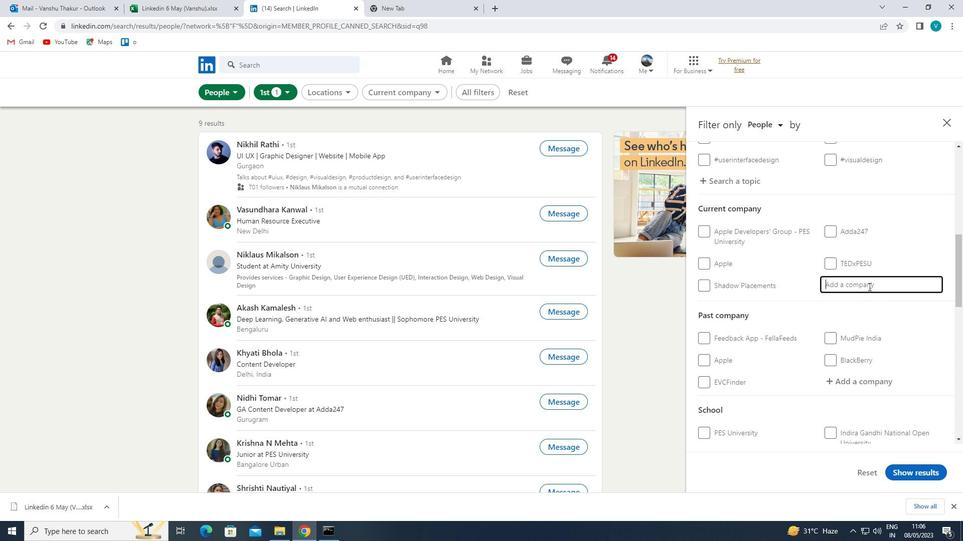 
Action: Mouse moved to (802, 248)
Screenshot: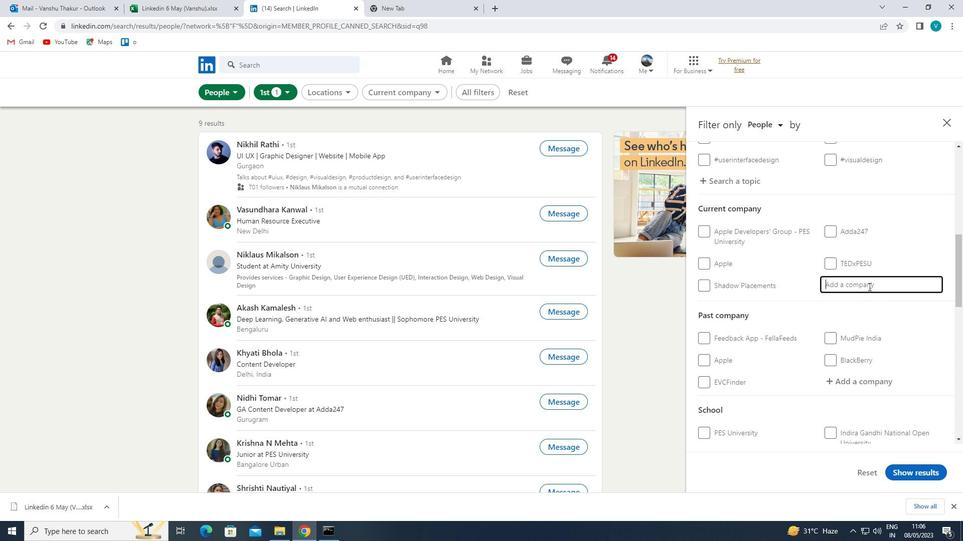 
Action: Key pressed DITYA<Key.space>
Screenshot: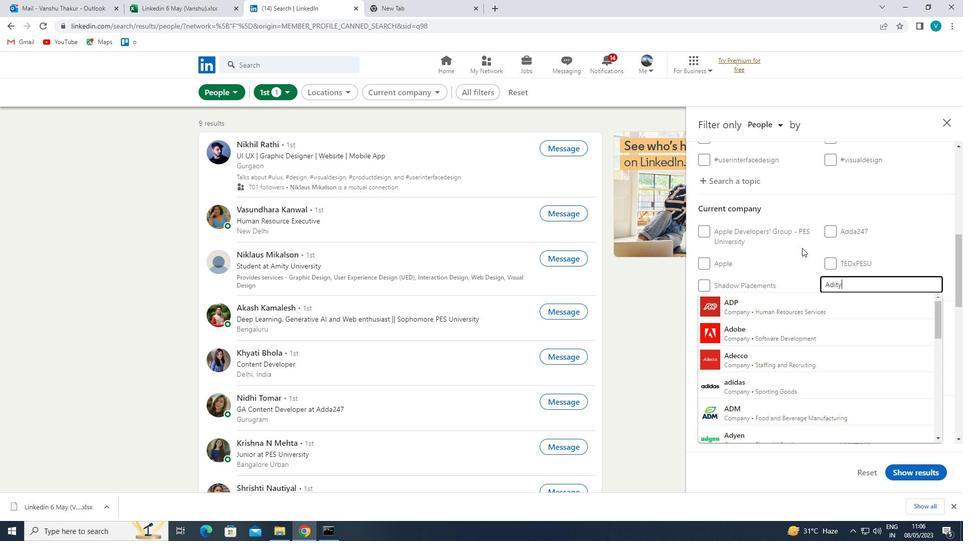 
Action: Mouse moved to (805, 408)
Screenshot: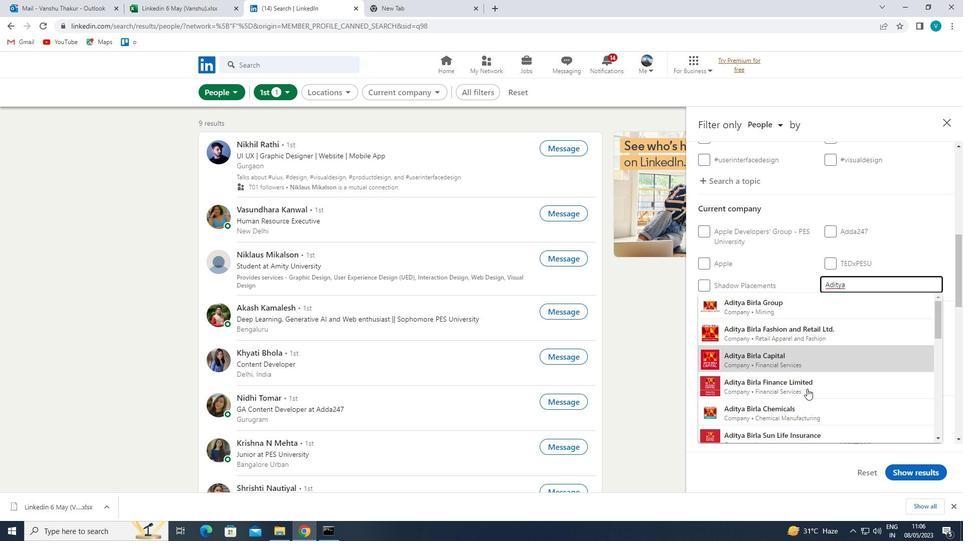 
Action: Mouse pressed left at (805, 408)
Screenshot: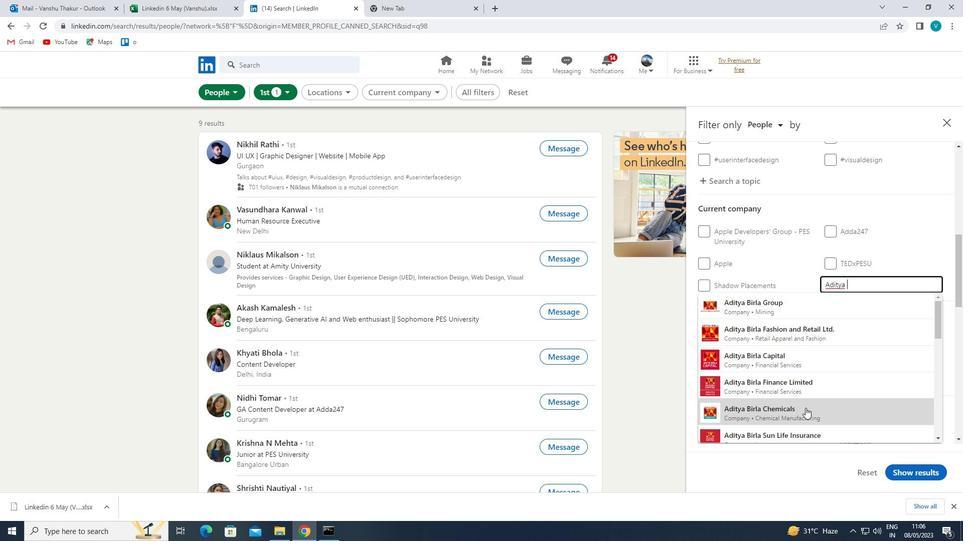 
Action: Mouse moved to (813, 399)
Screenshot: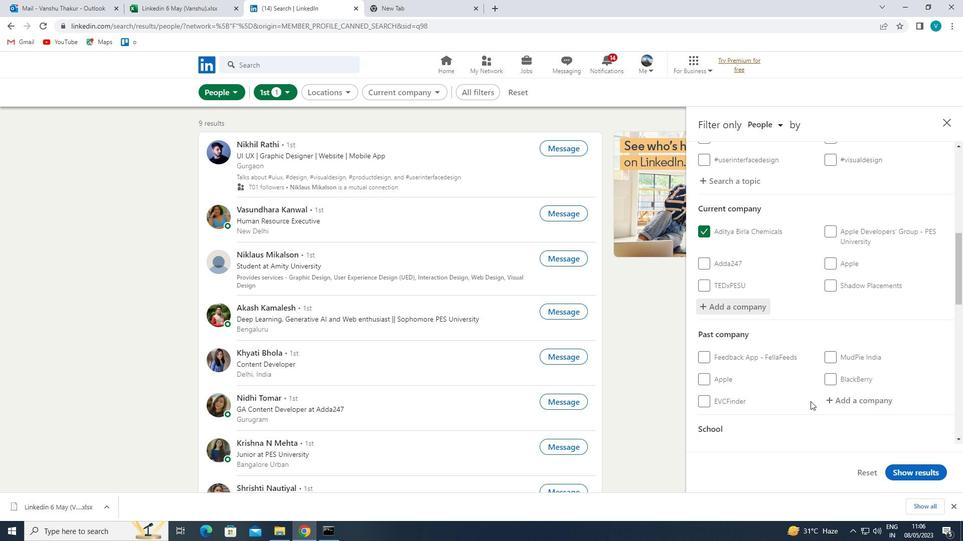
Action: Mouse scrolled (813, 399) with delta (0, 0)
Screenshot: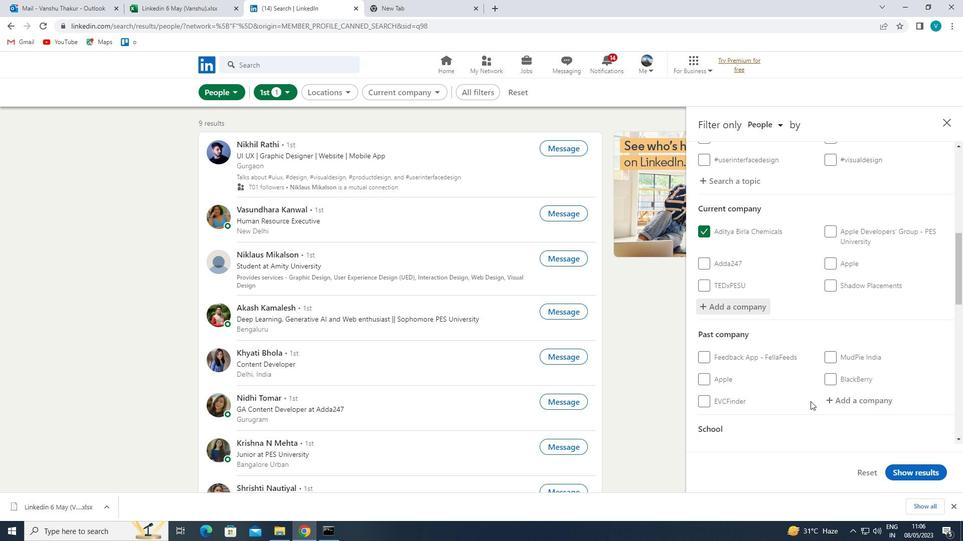 
Action: Mouse scrolled (813, 399) with delta (0, 0)
Screenshot: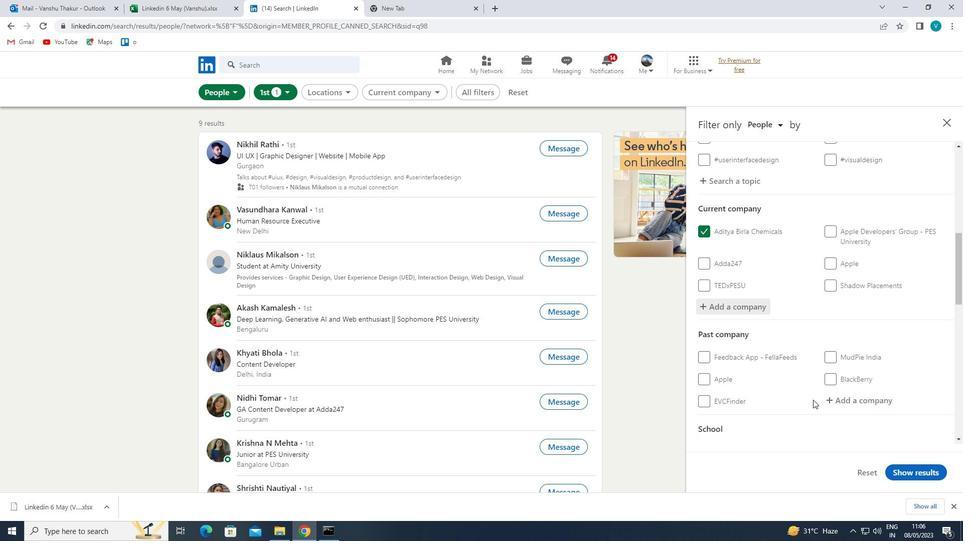 
Action: Mouse moved to (814, 398)
Screenshot: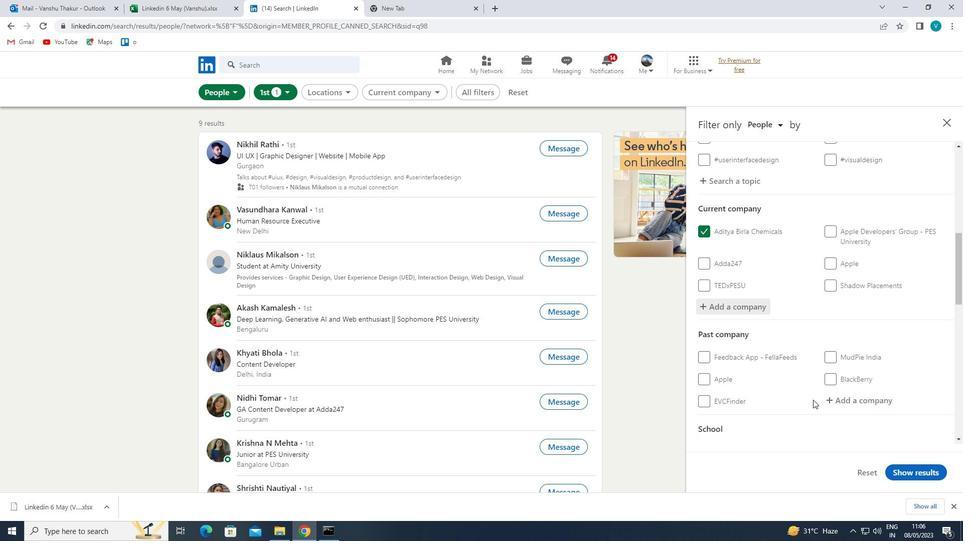 
Action: Mouse scrolled (814, 398) with delta (0, 0)
Screenshot: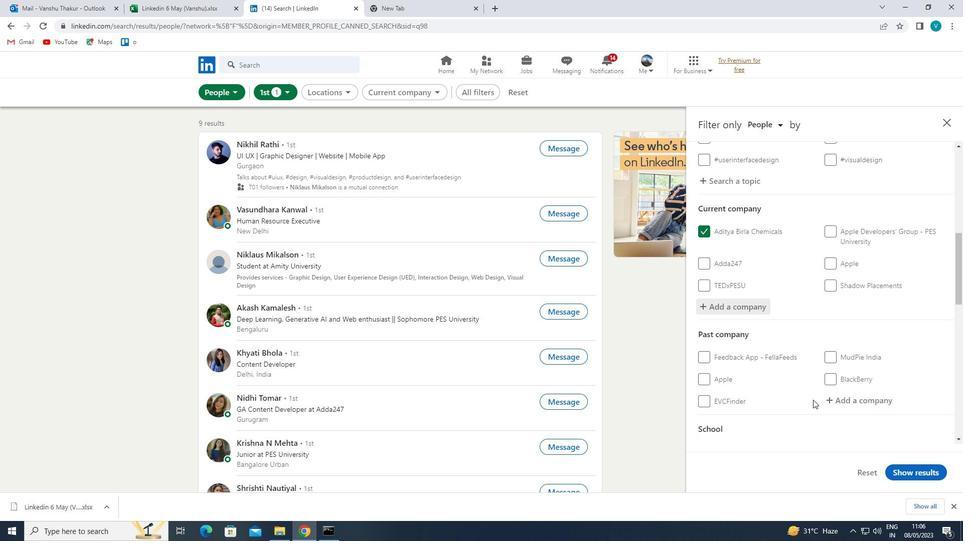 
Action: Mouse moved to (814, 398)
Screenshot: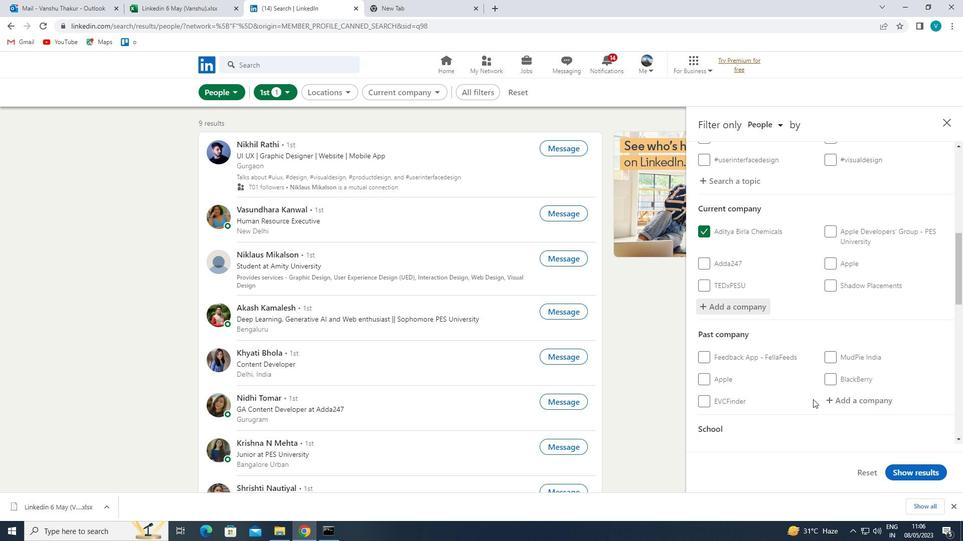 
Action: Mouse scrolled (814, 398) with delta (0, 0)
Screenshot: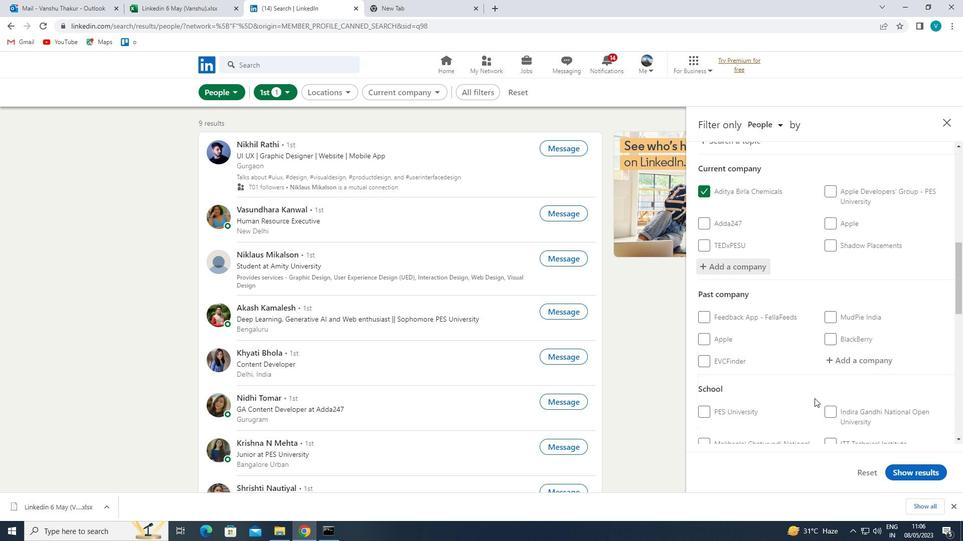 
Action: Mouse moved to (846, 320)
Screenshot: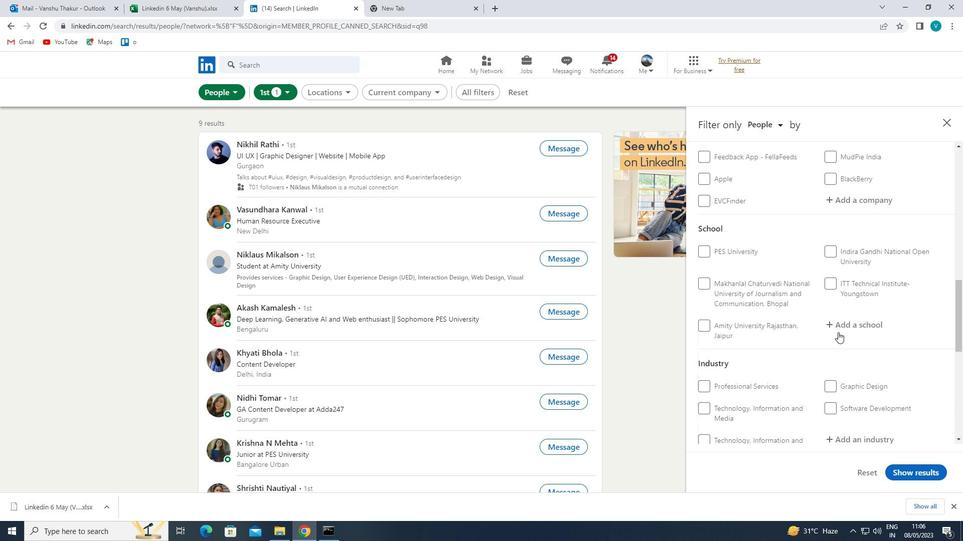 
Action: Mouse pressed left at (846, 320)
Screenshot: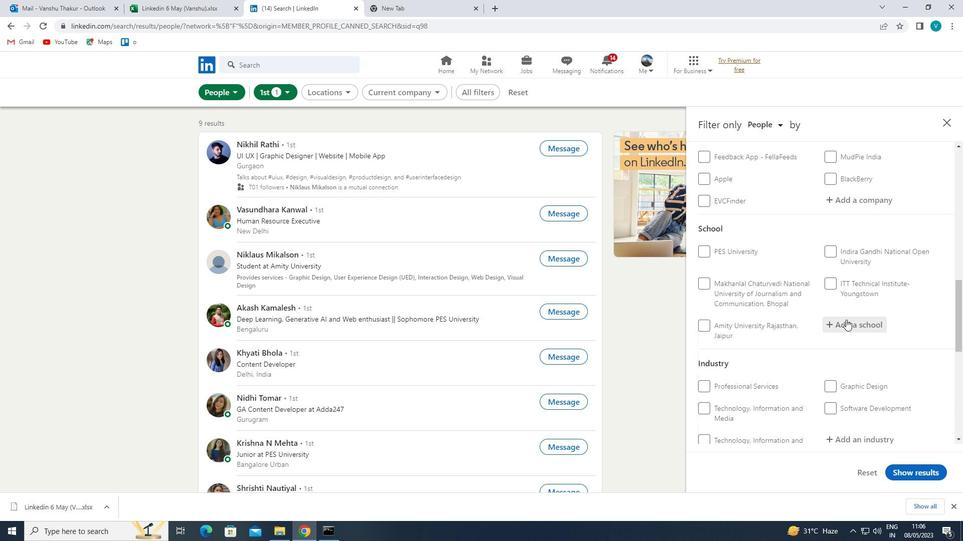 
Action: Mouse moved to (810, 298)
Screenshot: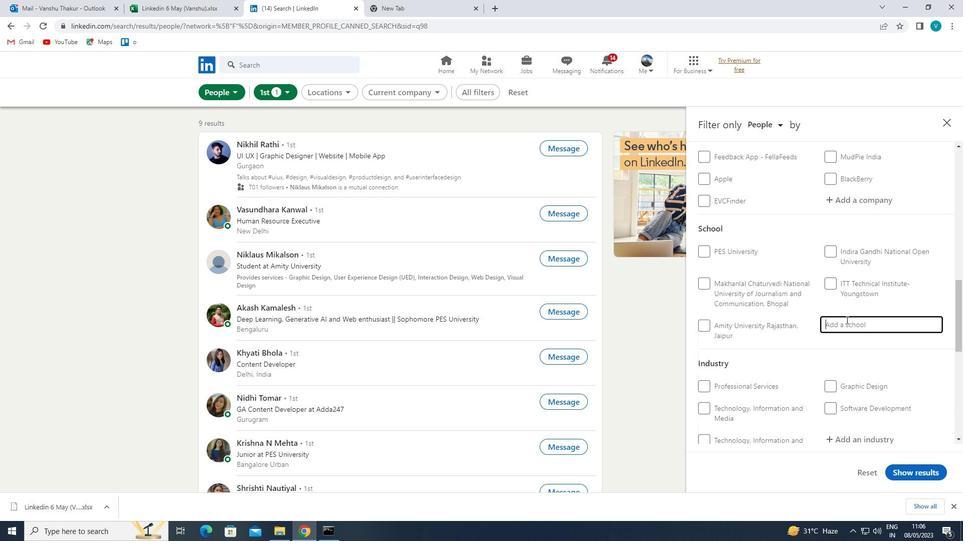 
Action: Key pressed <Key.shift>G.<Key.shift>H.<Key.space><Key.shift>RAISONI
Screenshot: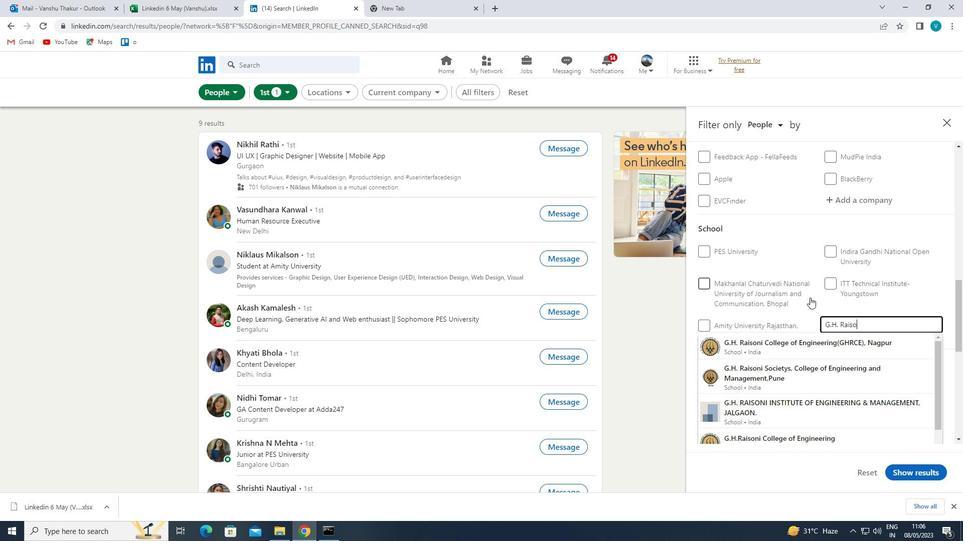 
Action: Mouse moved to (822, 340)
Screenshot: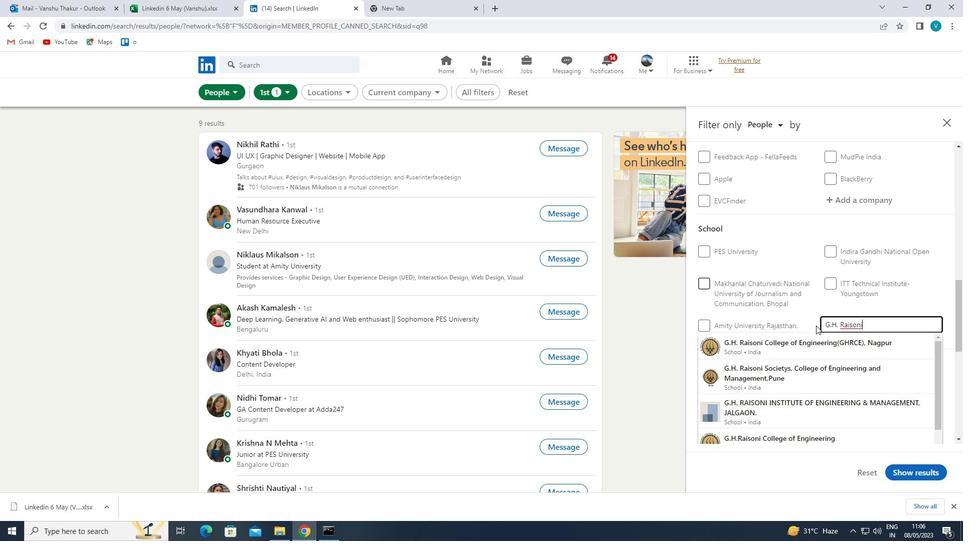 
Action: Mouse pressed left at (822, 340)
Screenshot: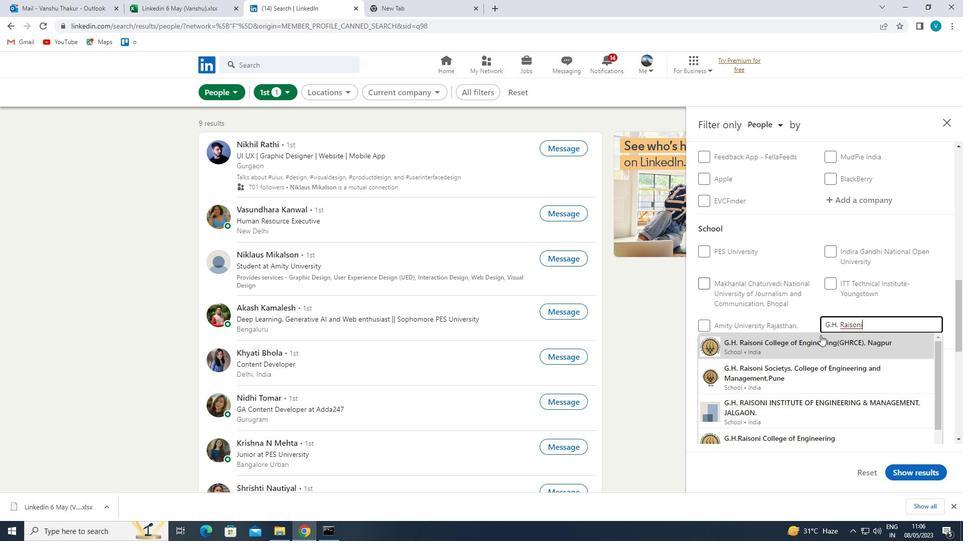 
Action: Mouse moved to (823, 339)
Screenshot: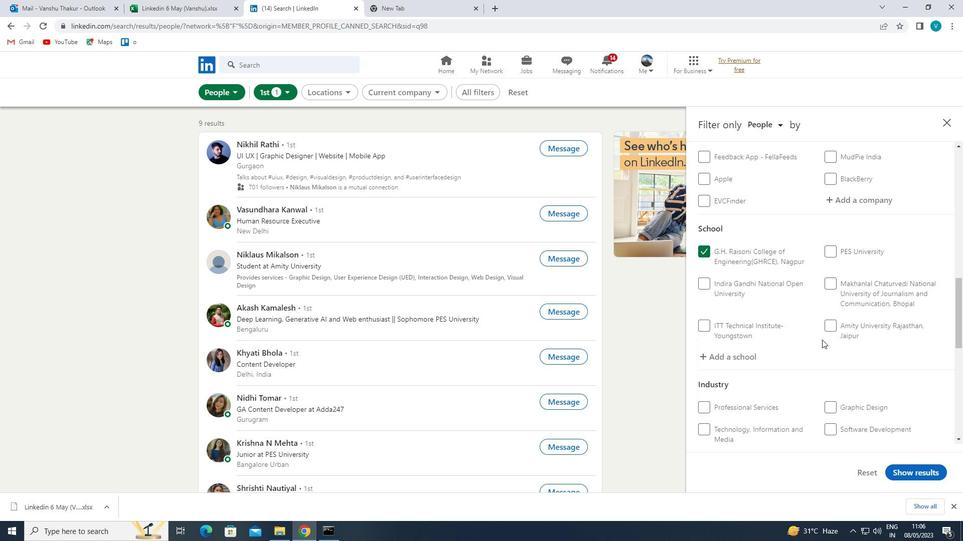 
Action: Mouse scrolled (823, 339) with delta (0, 0)
Screenshot: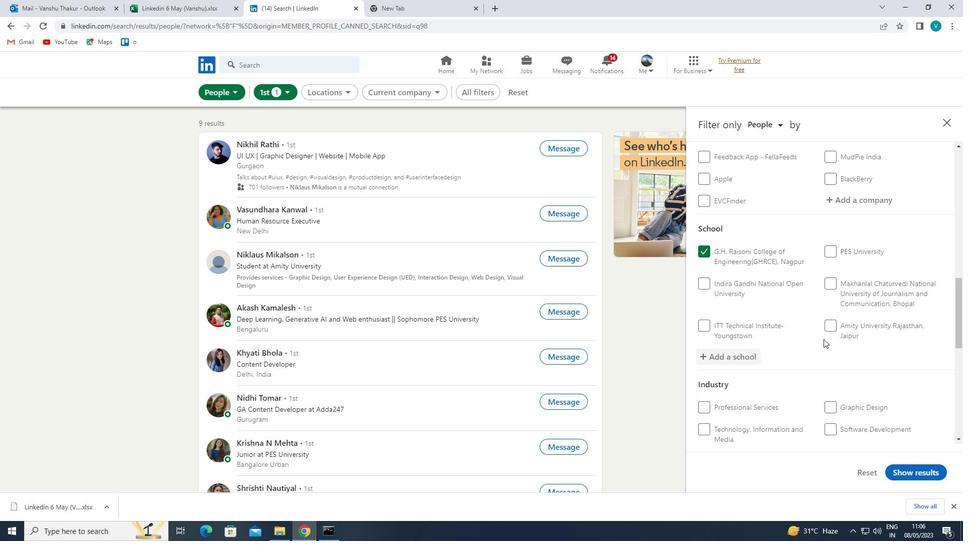 
Action: Mouse scrolled (823, 339) with delta (0, 0)
Screenshot: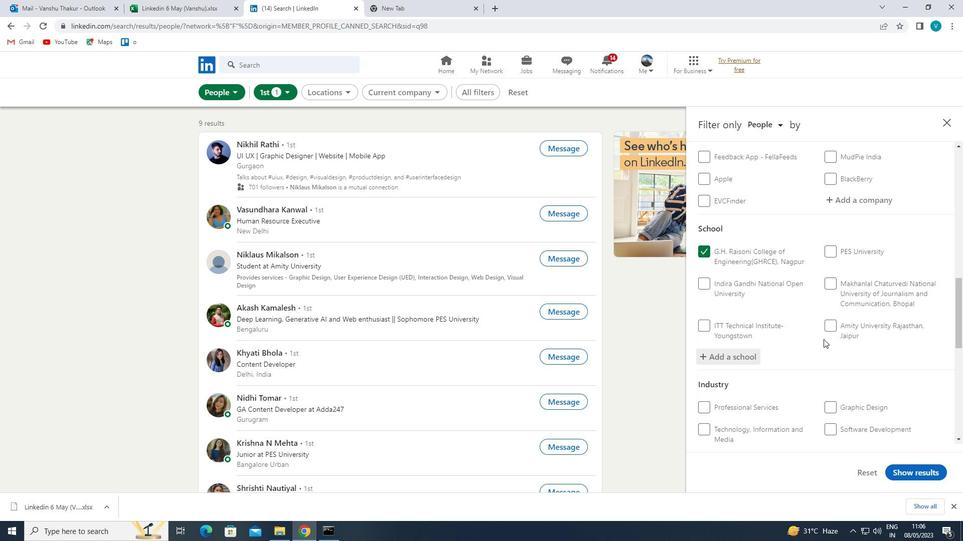 
Action: Mouse scrolled (823, 339) with delta (0, 0)
Screenshot: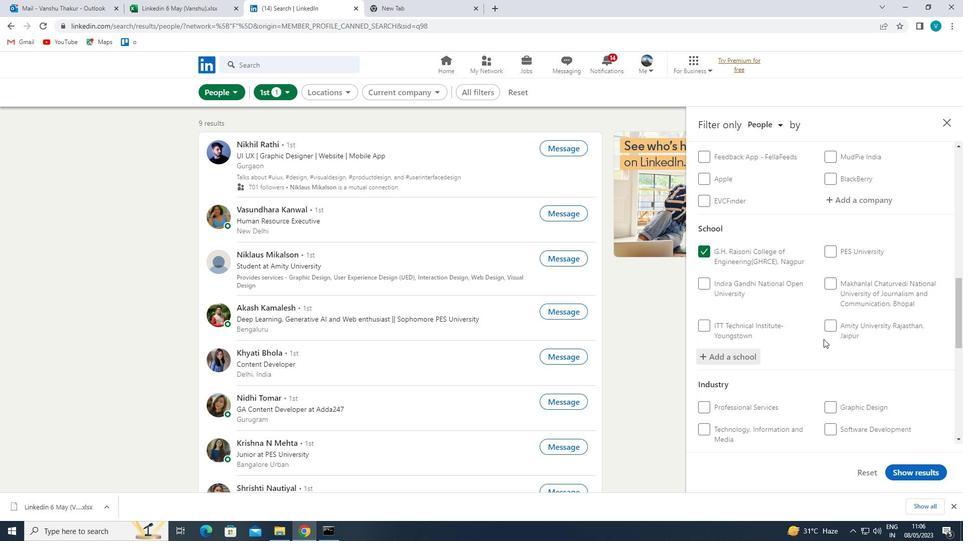 
Action: Mouse moved to (860, 306)
Screenshot: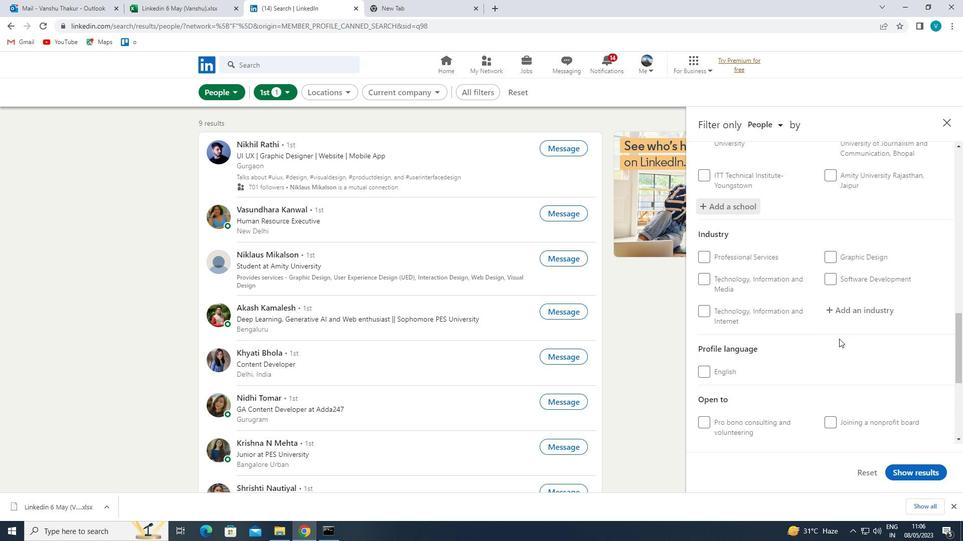 
Action: Mouse pressed left at (860, 306)
Screenshot: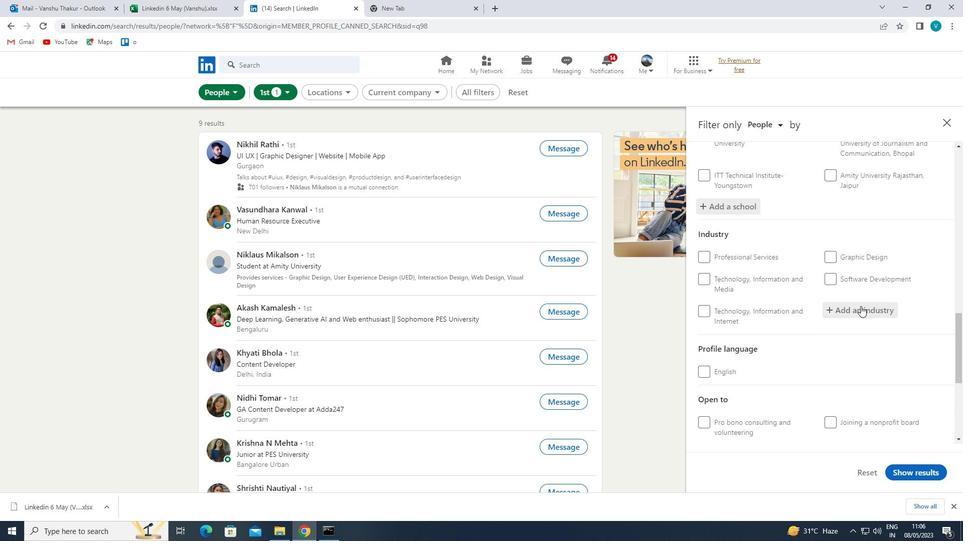 
Action: Key pressed <Key.shift>LAND
Screenshot: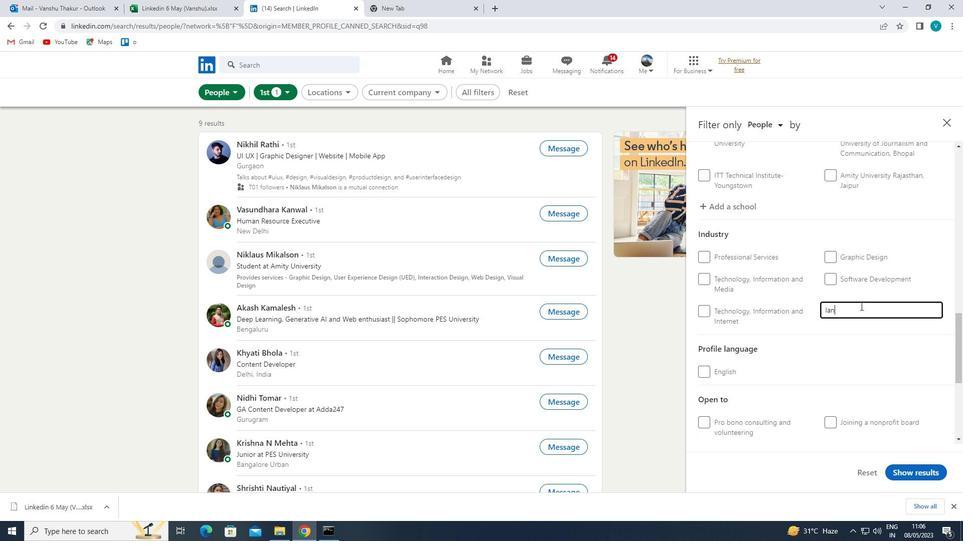 
Action: Mouse moved to (818, 343)
Screenshot: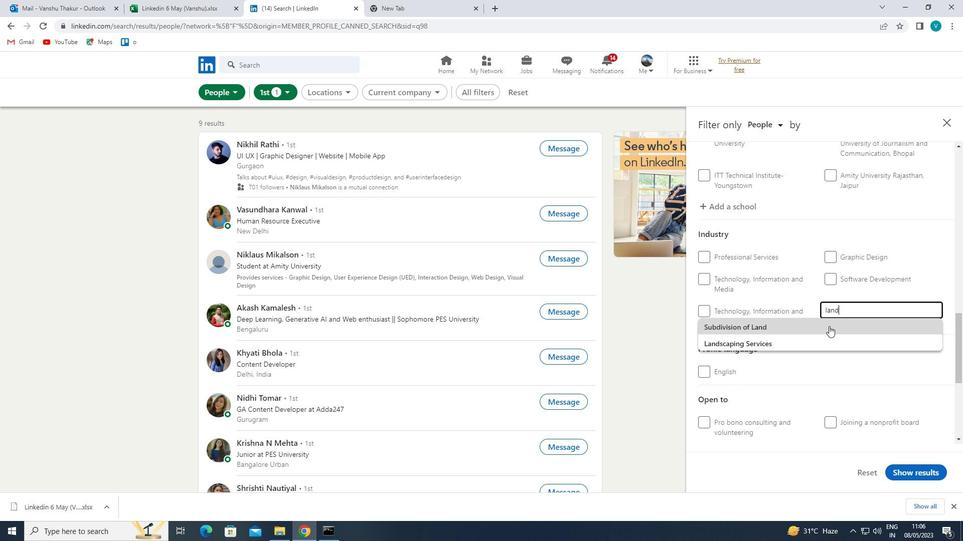 
Action: Mouse pressed left at (818, 343)
Screenshot: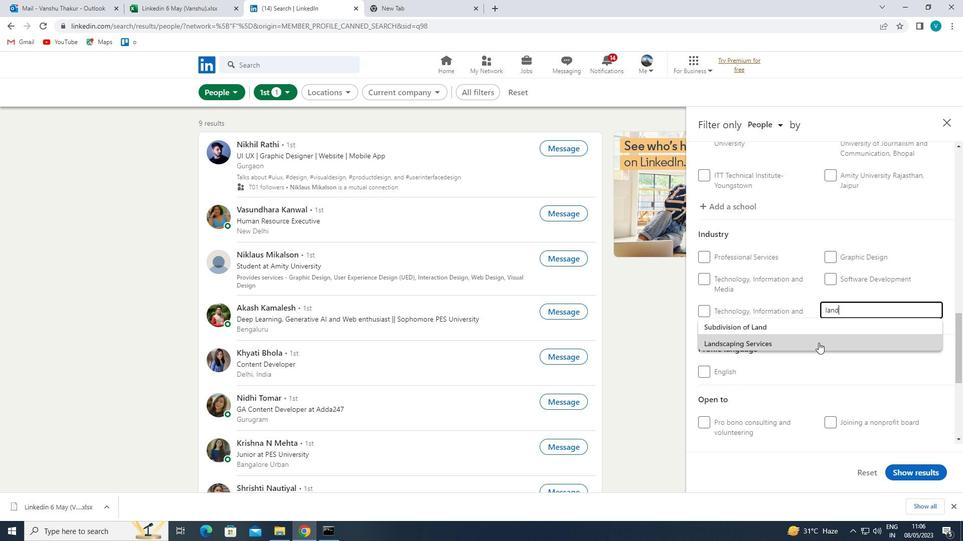 
Action: Mouse moved to (819, 342)
Screenshot: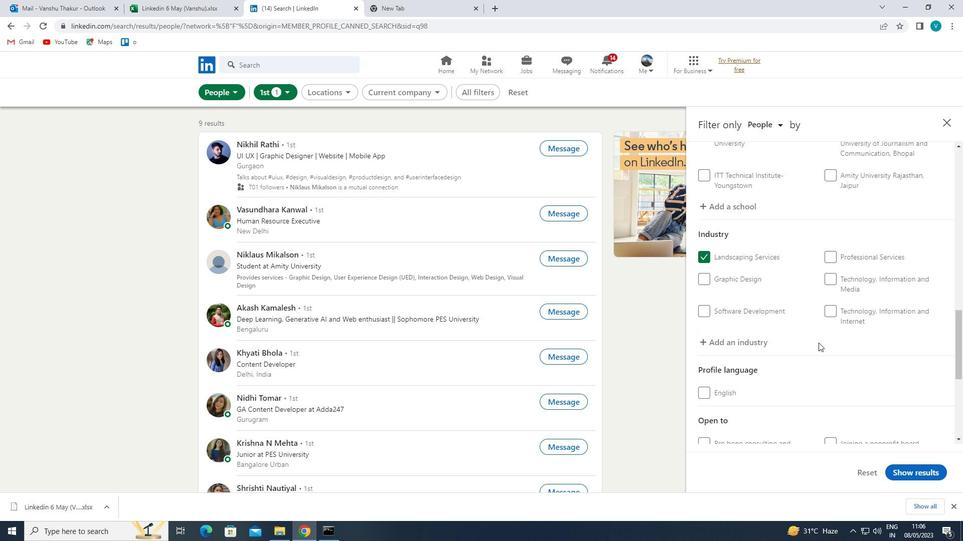 
Action: Mouse scrolled (819, 341) with delta (0, 0)
Screenshot: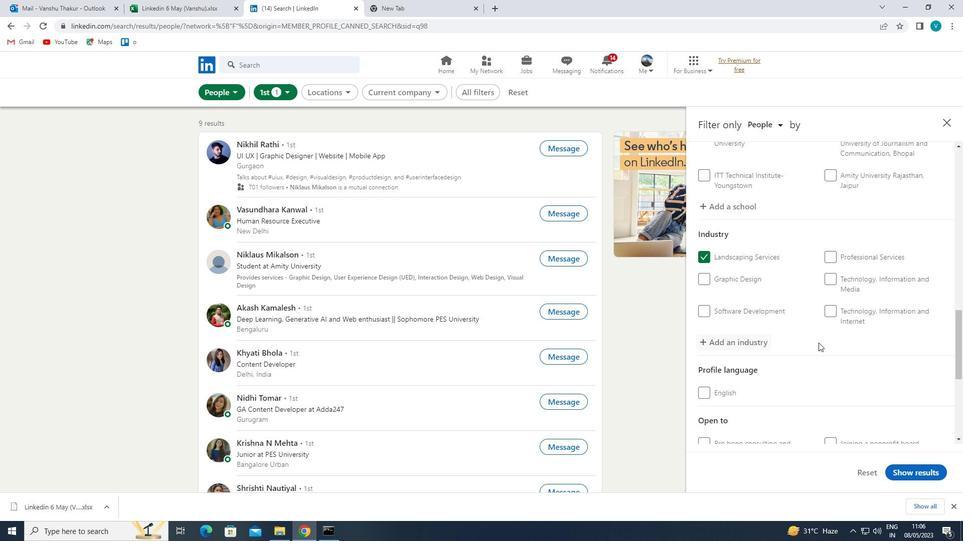 
Action: Mouse scrolled (819, 341) with delta (0, 0)
Screenshot: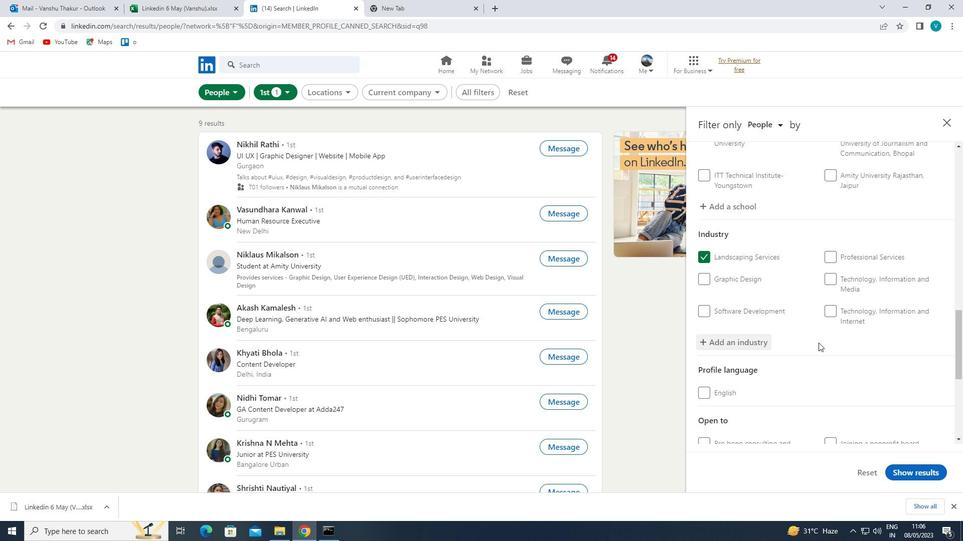 
Action: Mouse moved to (819, 342)
Screenshot: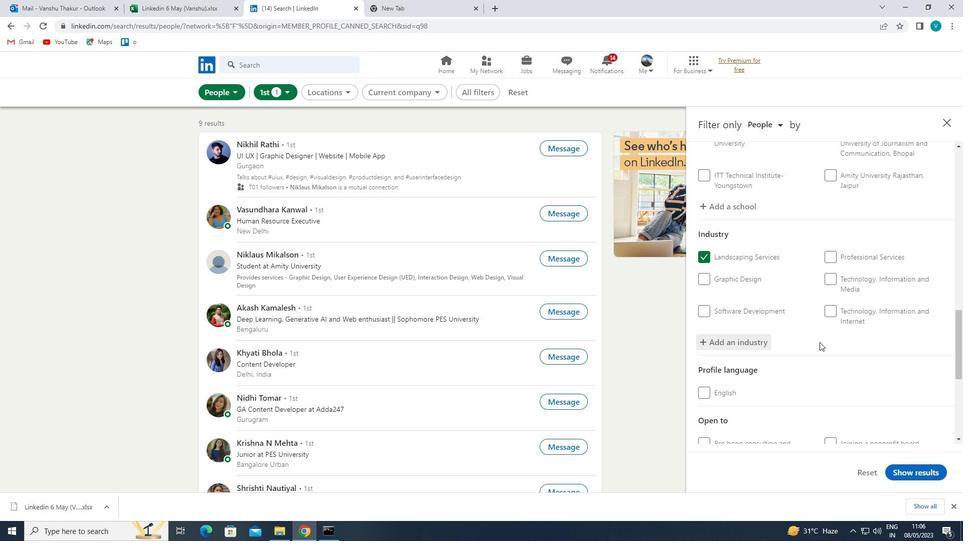 
Action: Mouse scrolled (819, 341) with delta (0, 0)
Screenshot: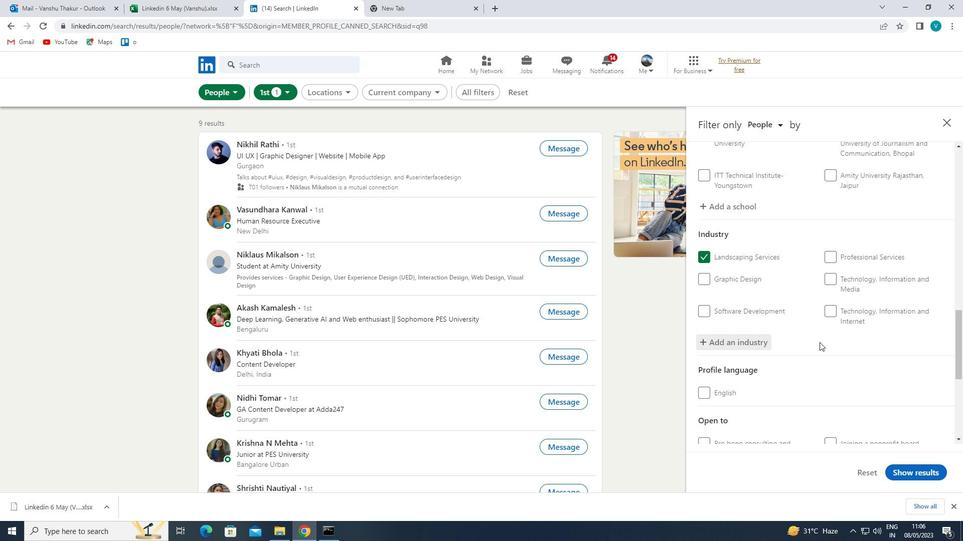 
Action: Mouse scrolled (819, 341) with delta (0, 0)
Screenshot: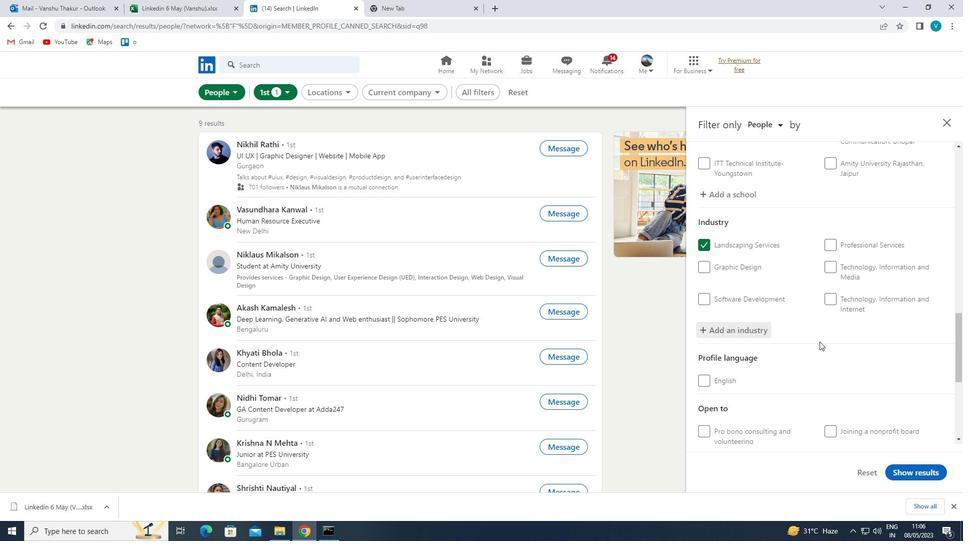 
Action: Mouse moved to (853, 348)
Screenshot: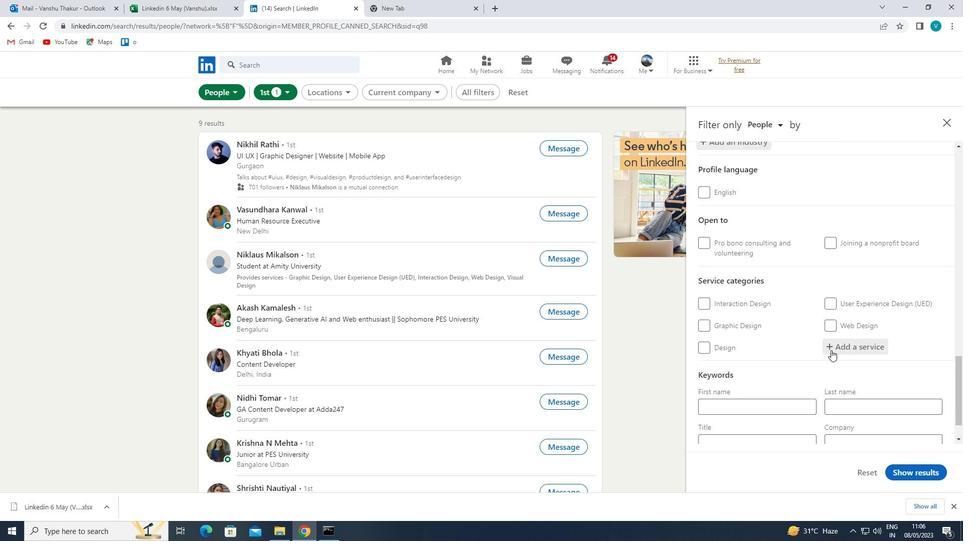 
Action: Mouse pressed left at (853, 348)
Screenshot: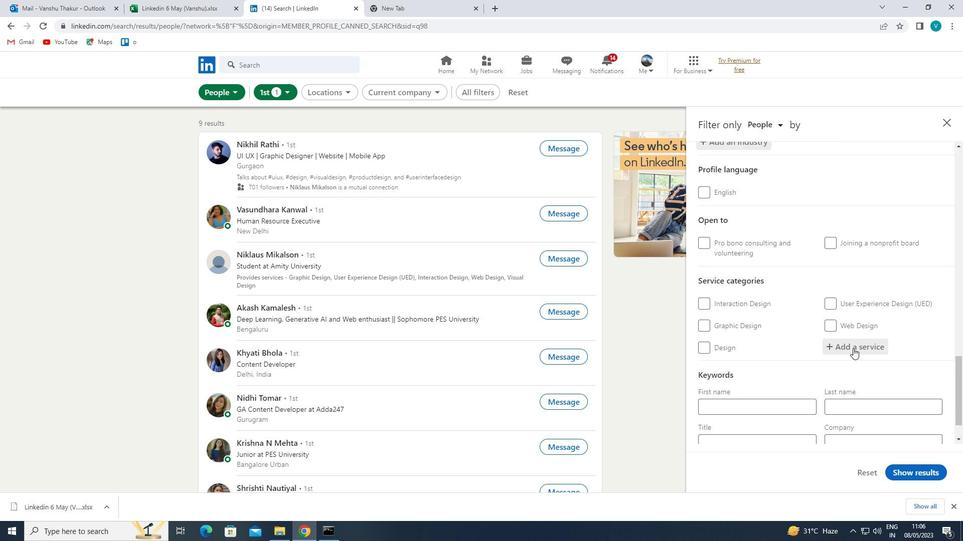 
Action: Key pressed <Key.shift>
Screenshot: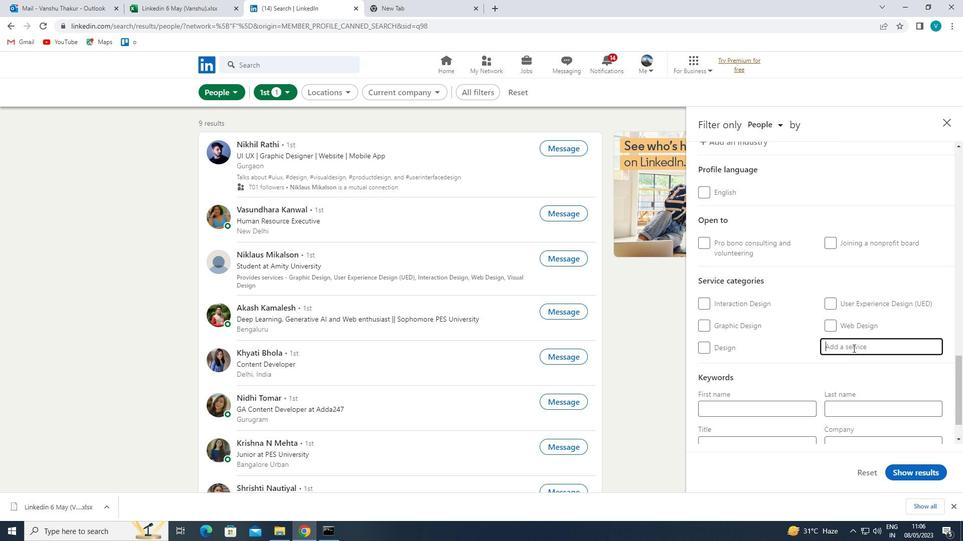 
Action: Mouse moved to (810, 323)
Screenshot: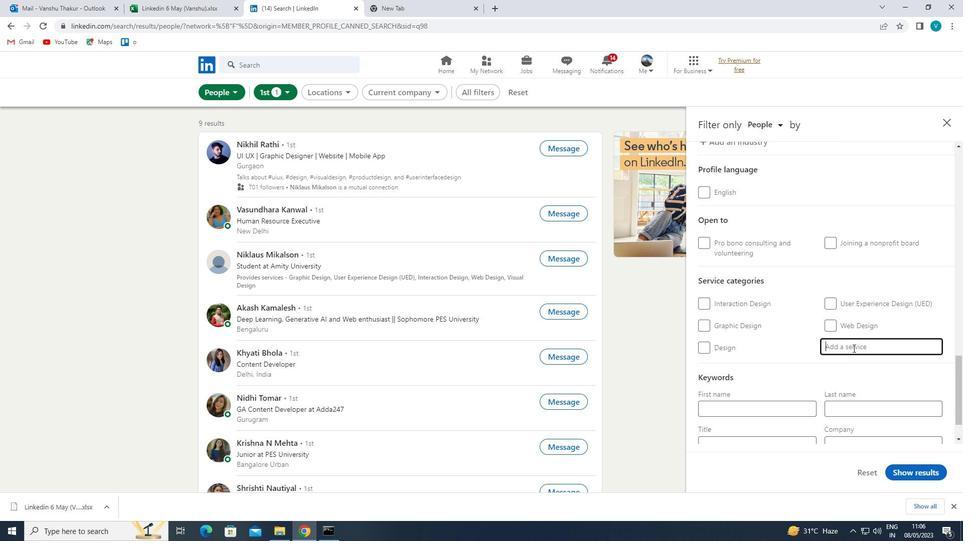 
Action: Key pressed DIGITAL<Key.space>
Screenshot: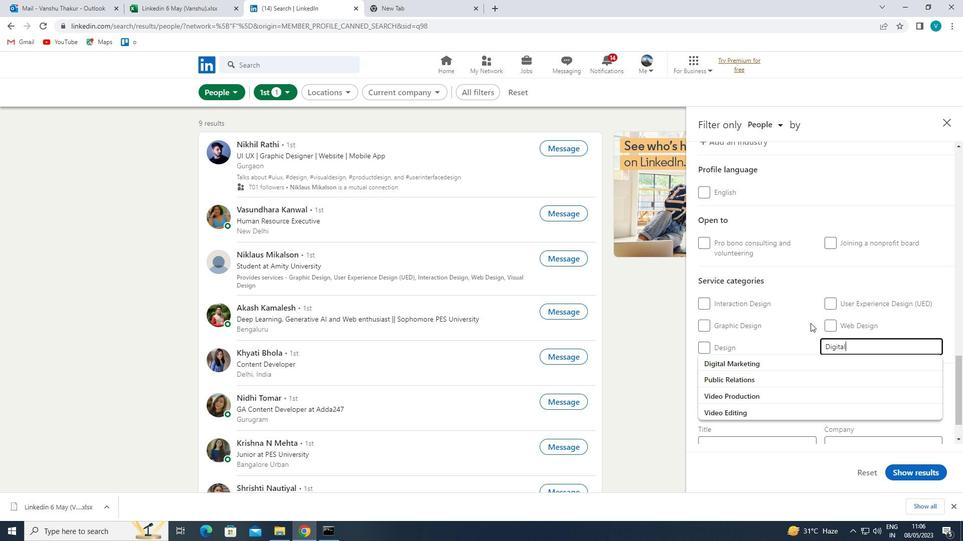 
Action: Mouse moved to (786, 362)
Screenshot: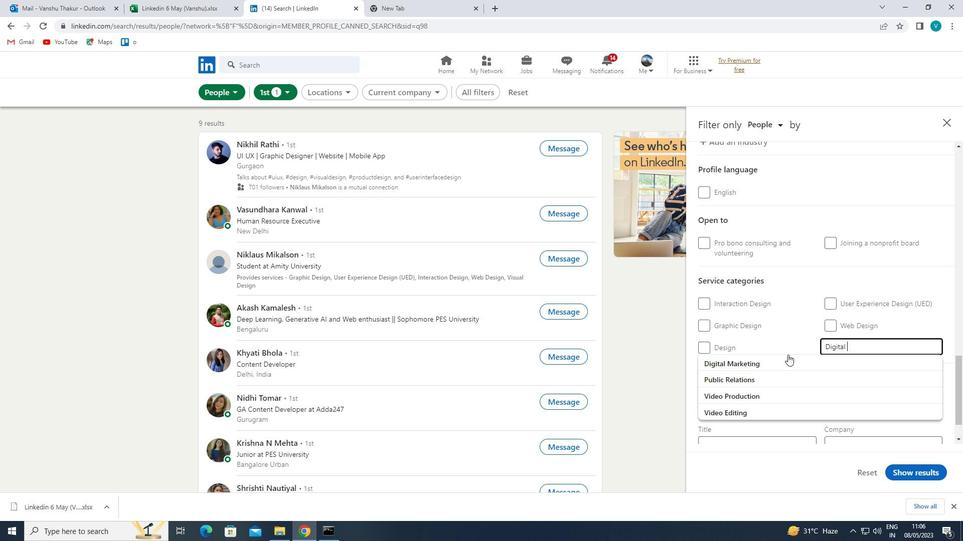 
Action: Mouse pressed left at (786, 362)
Screenshot: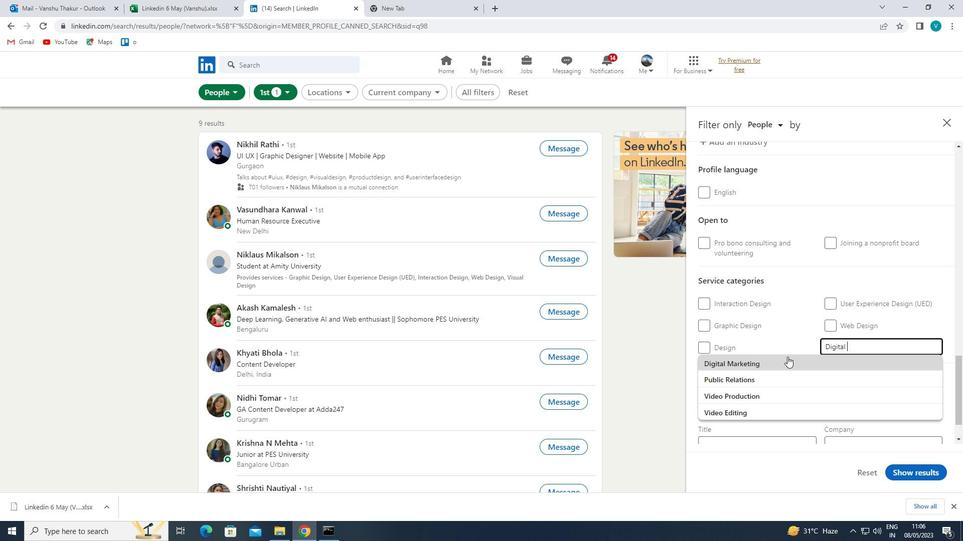 
Action: Mouse scrolled (786, 362) with delta (0, 0)
Screenshot: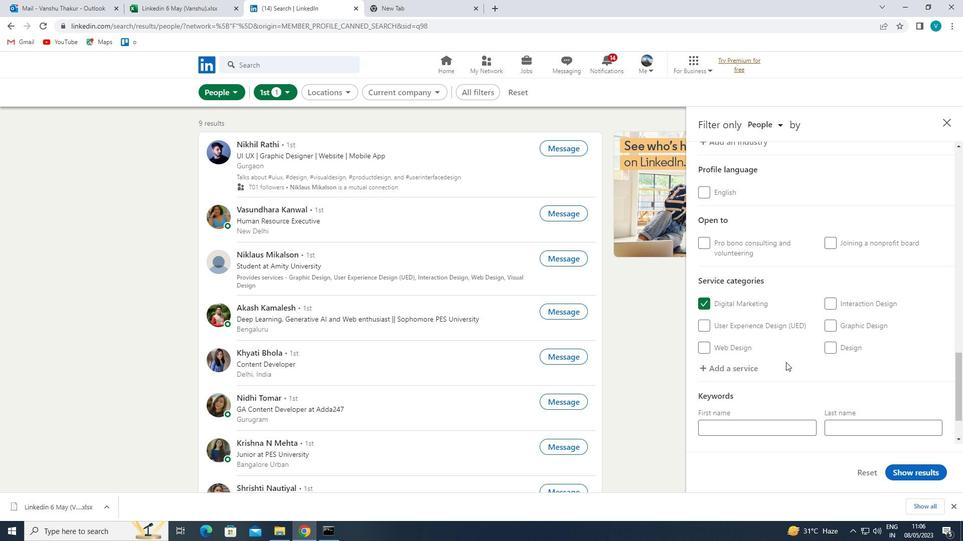 
Action: Mouse scrolled (786, 362) with delta (0, 0)
Screenshot: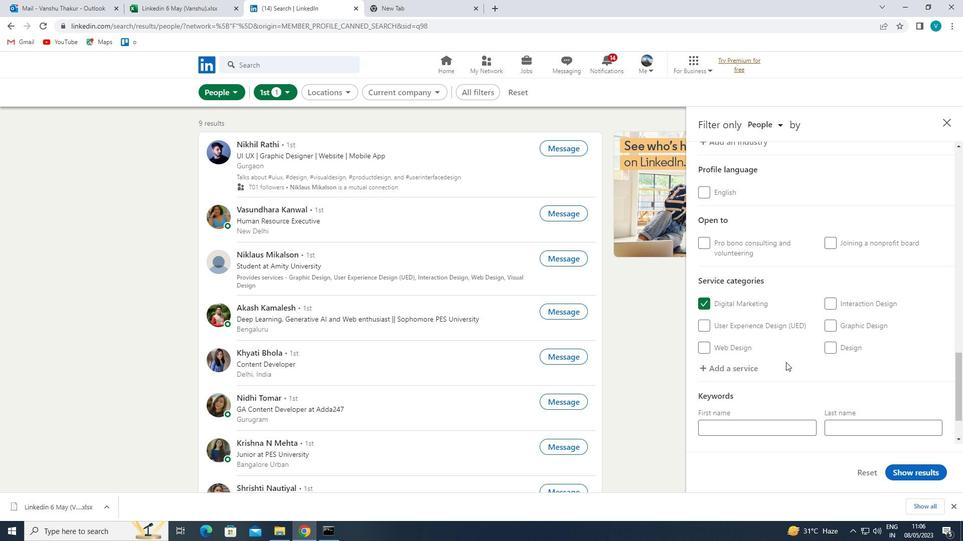 
Action: Mouse scrolled (786, 362) with delta (0, 0)
Screenshot: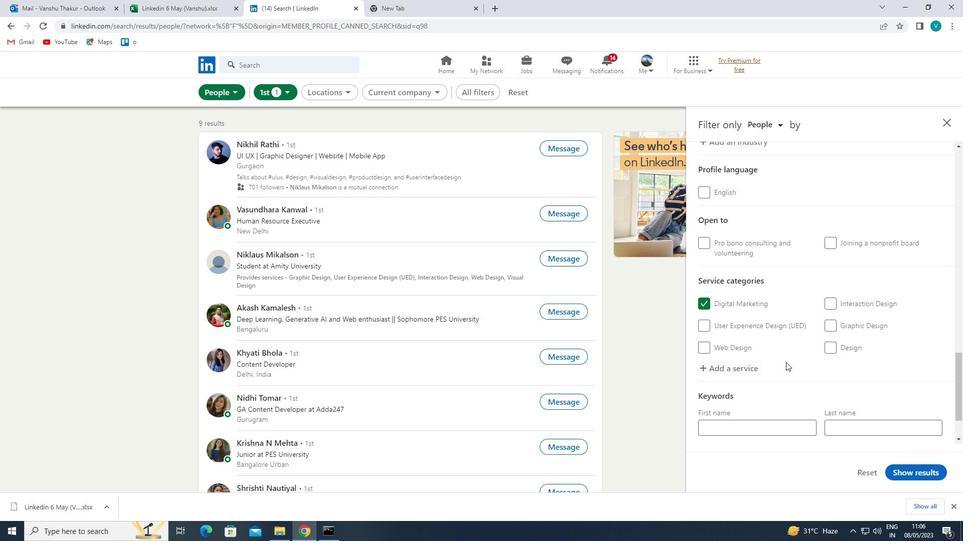 
Action: Mouse scrolled (786, 362) with delta (0, 0)
Screenshot: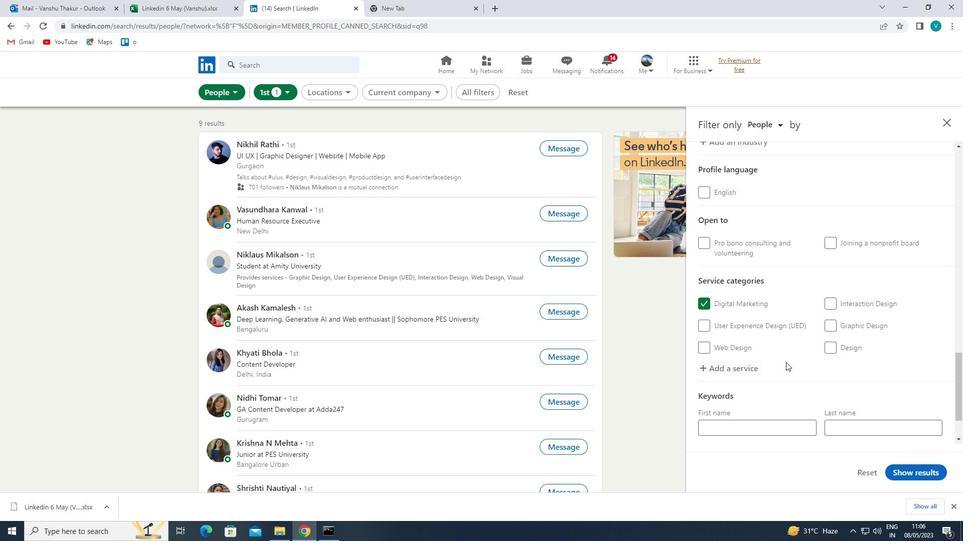
Action: Mouse moved to (775, 402)
Screenshot: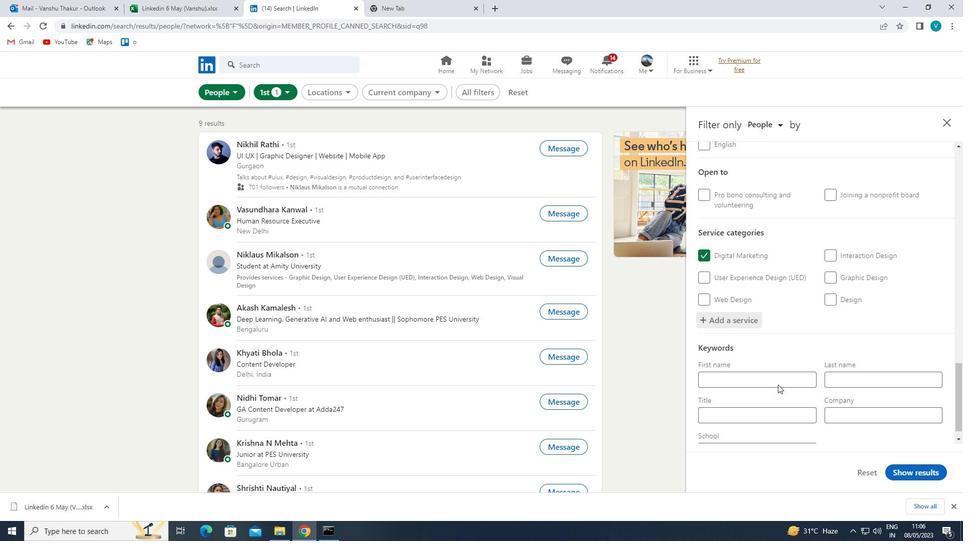 
Action: Mouse pressed left at (775, 402)
Screenshot: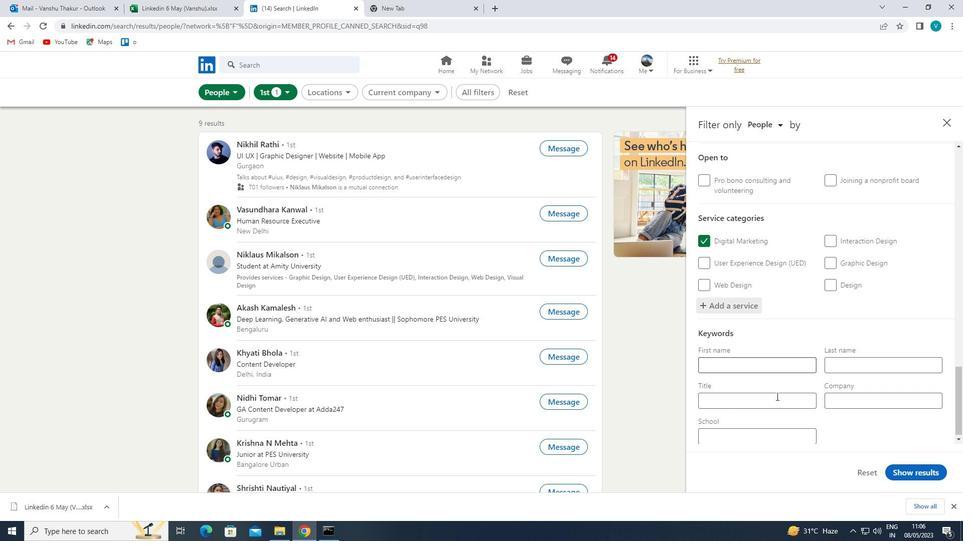 
Action: Mouse moved to (787, 394)
Screenshot: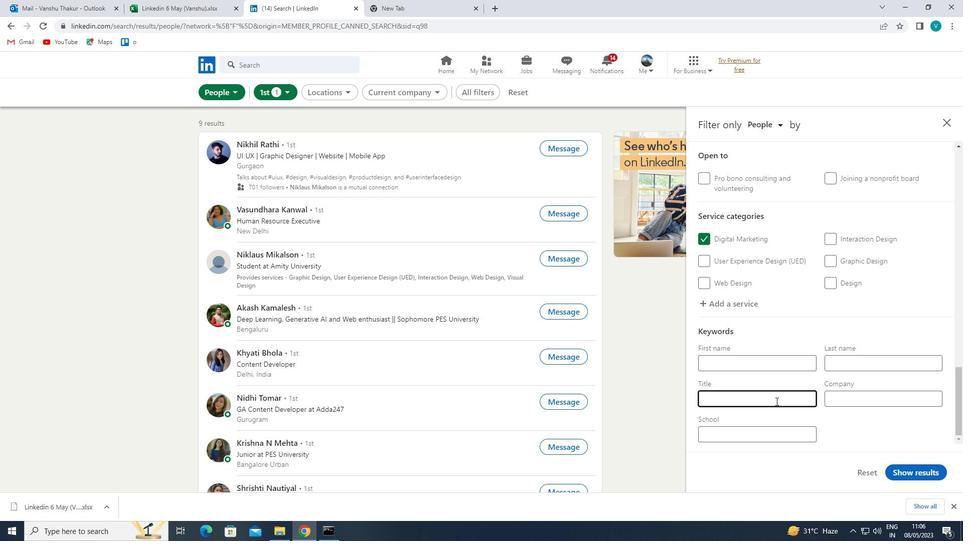 
Action: Key pressed <Key.shift>GRAPHIC<Key.space>
Screenshot: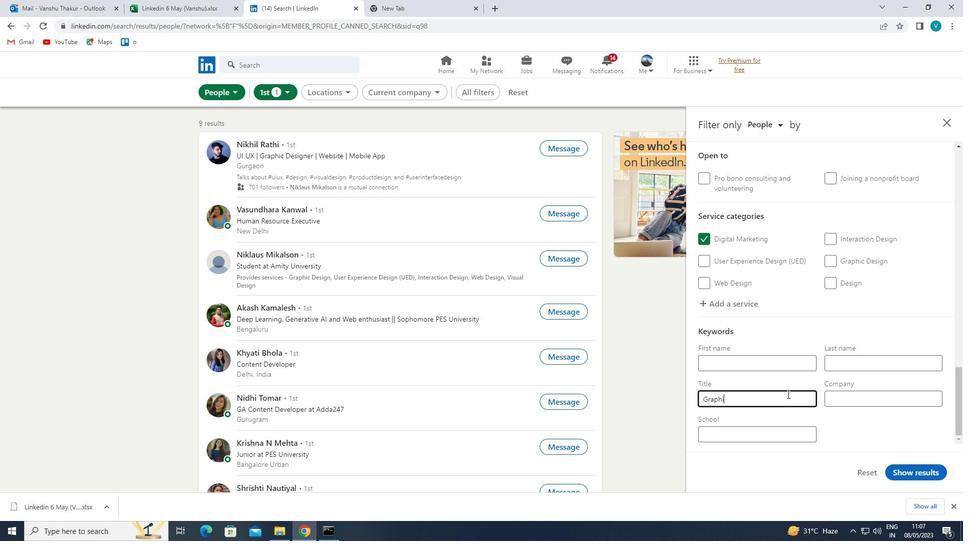 
Action: Mouse moved to (873, 393)
Screenshot: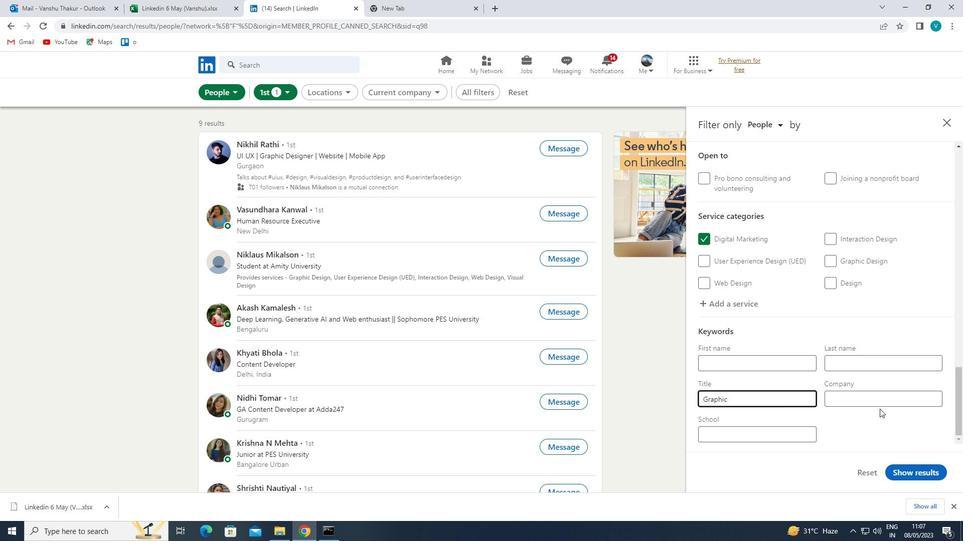 
Action: Key pressed <Key.shift>
Screenshot: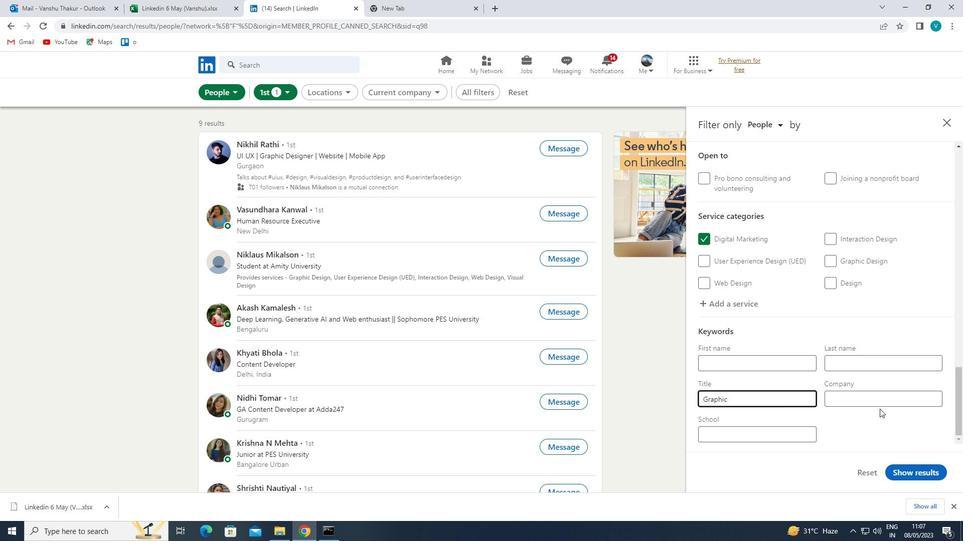 
Action: Mouse moved to (854, 383)
Screenshot: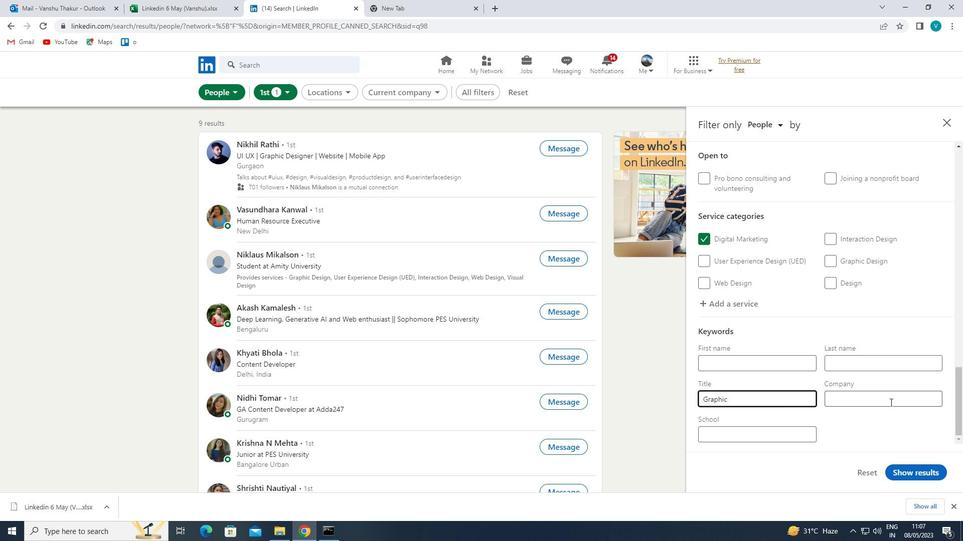
Action: Key pressed DESIGN
Screenshot: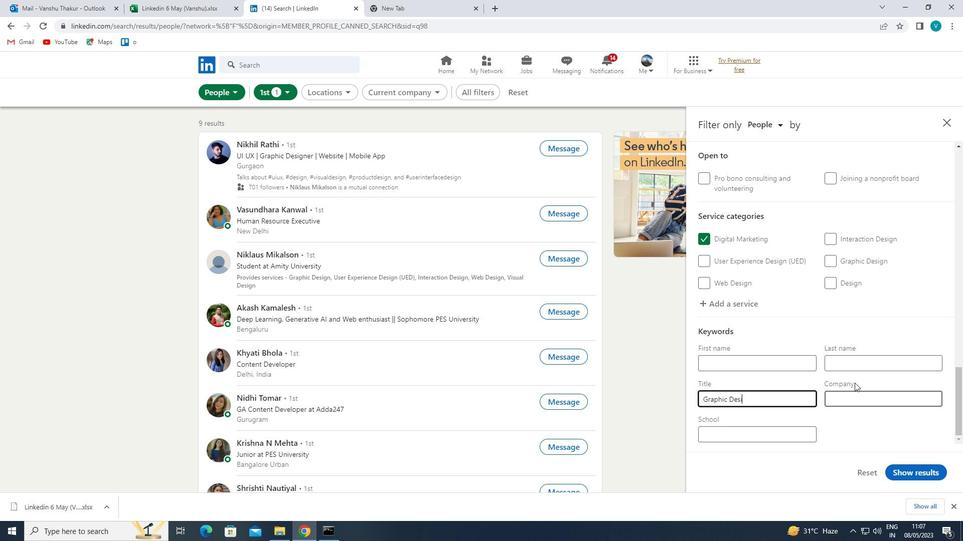 
Action: Mouse moved to (854, 382)
Screenshot: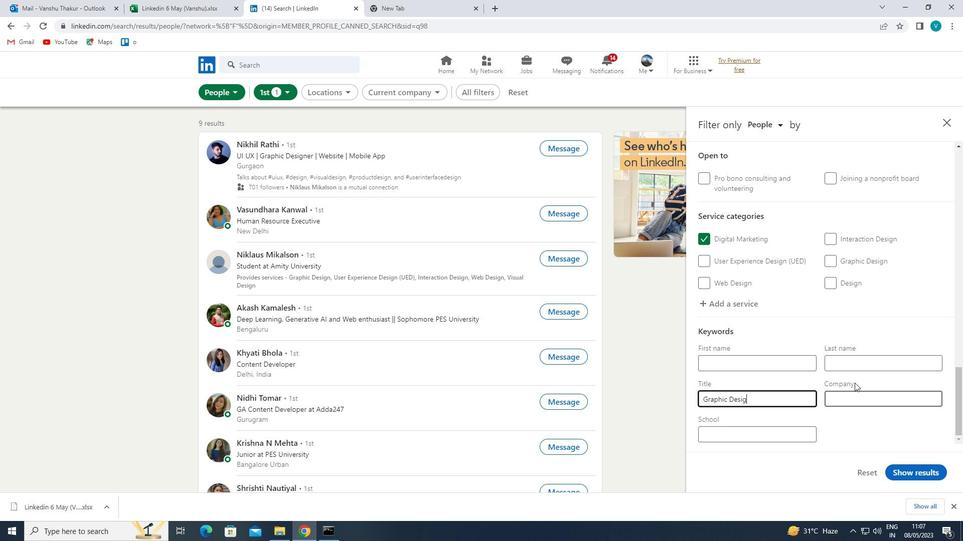 
Action: Key pressed ER<Key.space>
Screenshot: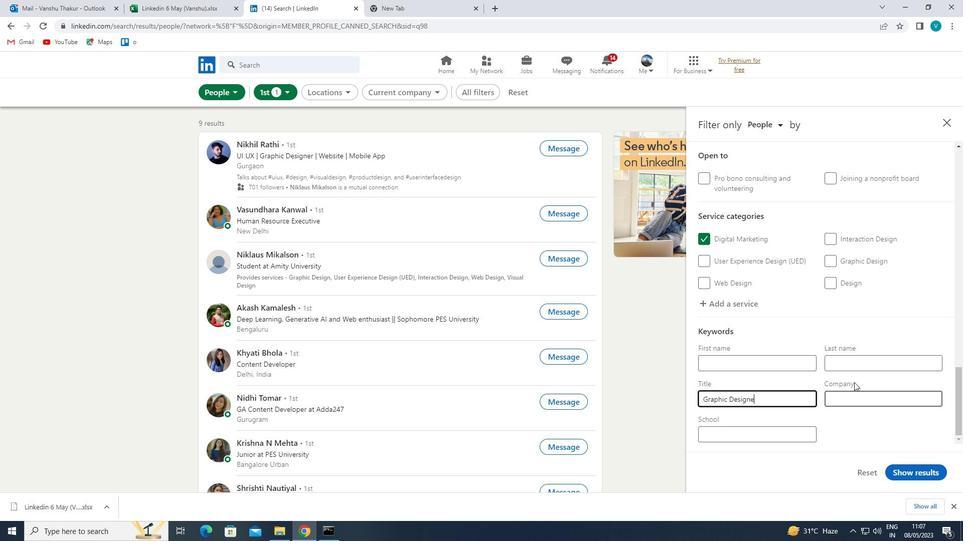 
Action: Mouse moved to (895, 465)
Screenshot: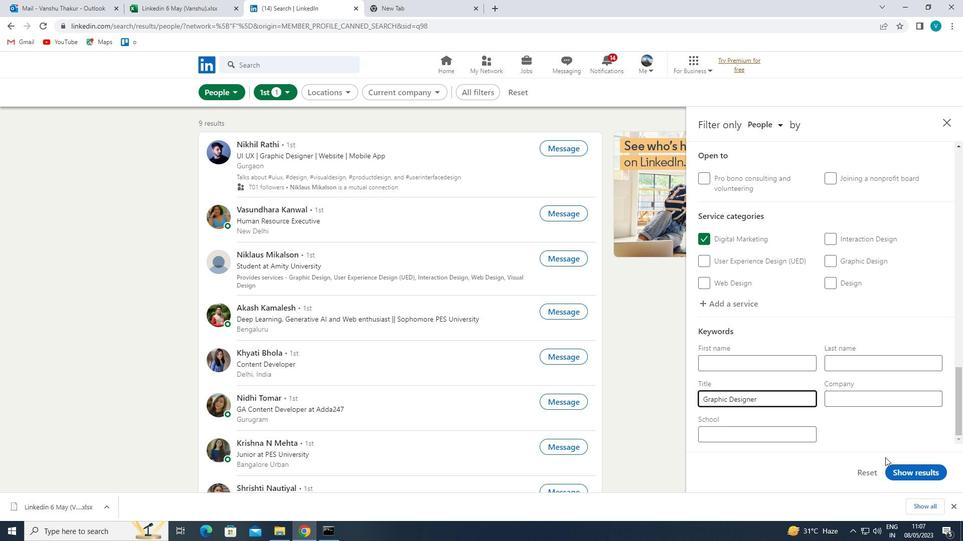 
Action: Mouse pressed left at (895, 465)
Screenshot: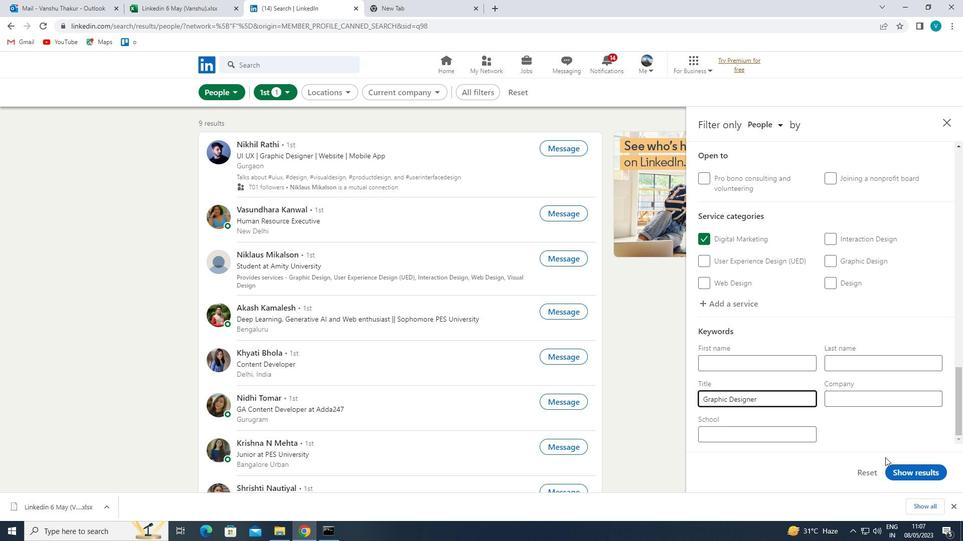 
